 Task: Create a rule in Outlook to display an alert for emails assigned to the 'Red category'.
Action: Mouse moved to (72, 30)
Screenshot: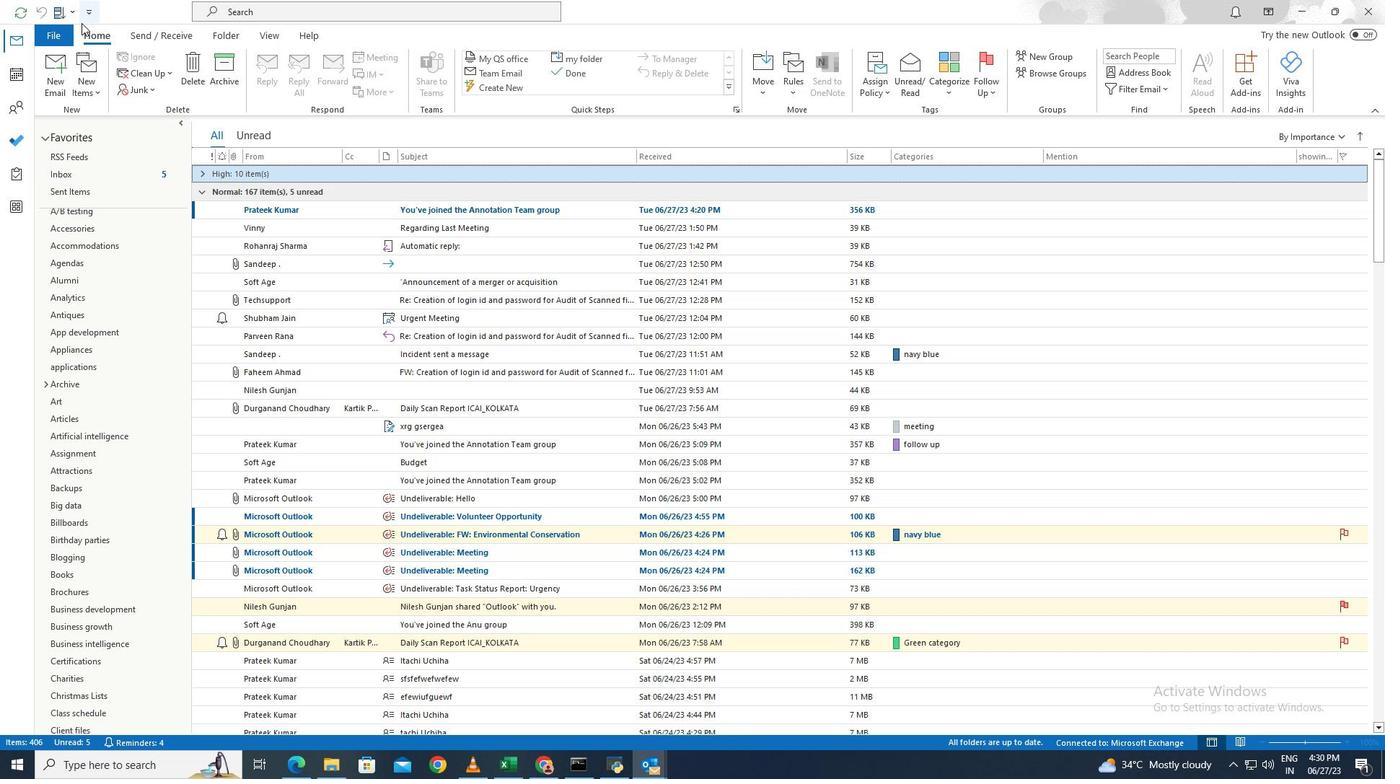 
Action: Mouse pressed left at (72, 30)
Screenshot: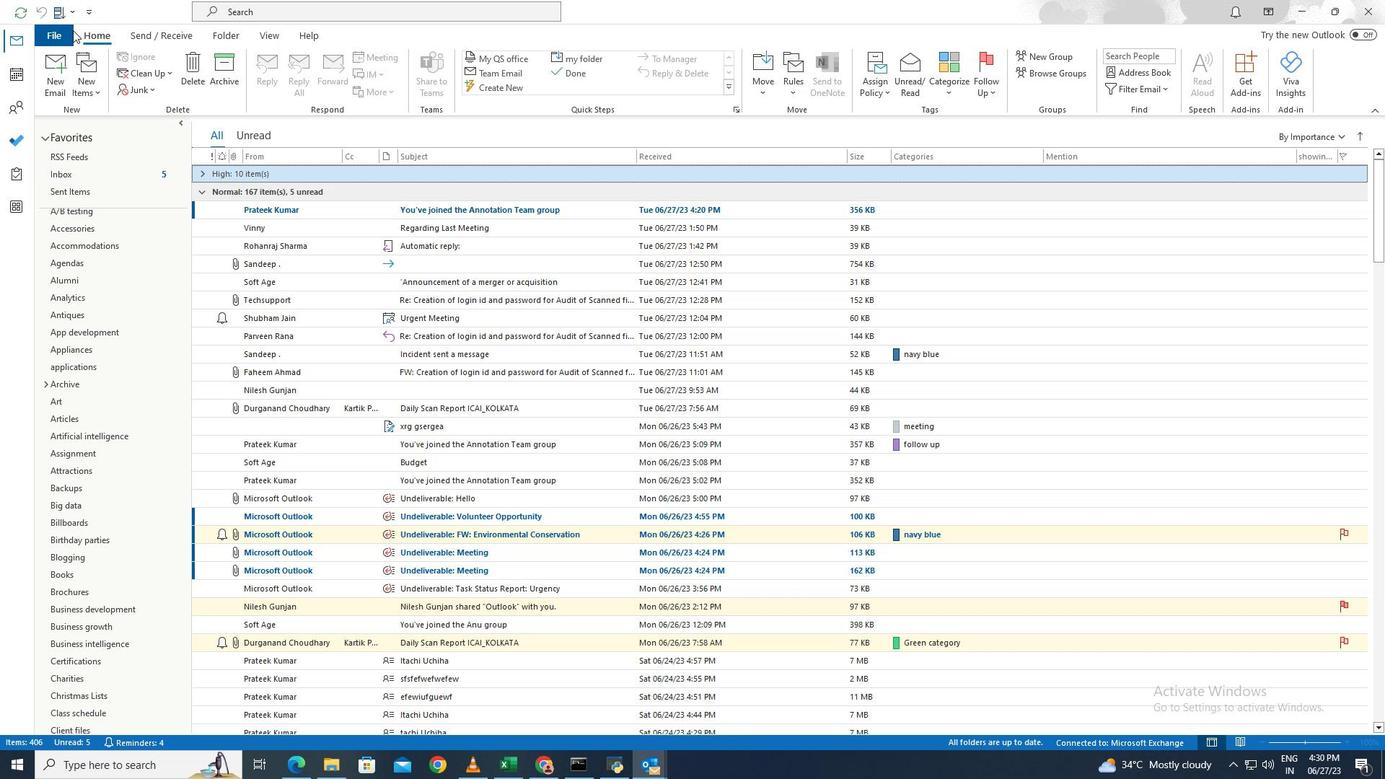 
Action: Mouse moved to (184, 450)
Screenshot: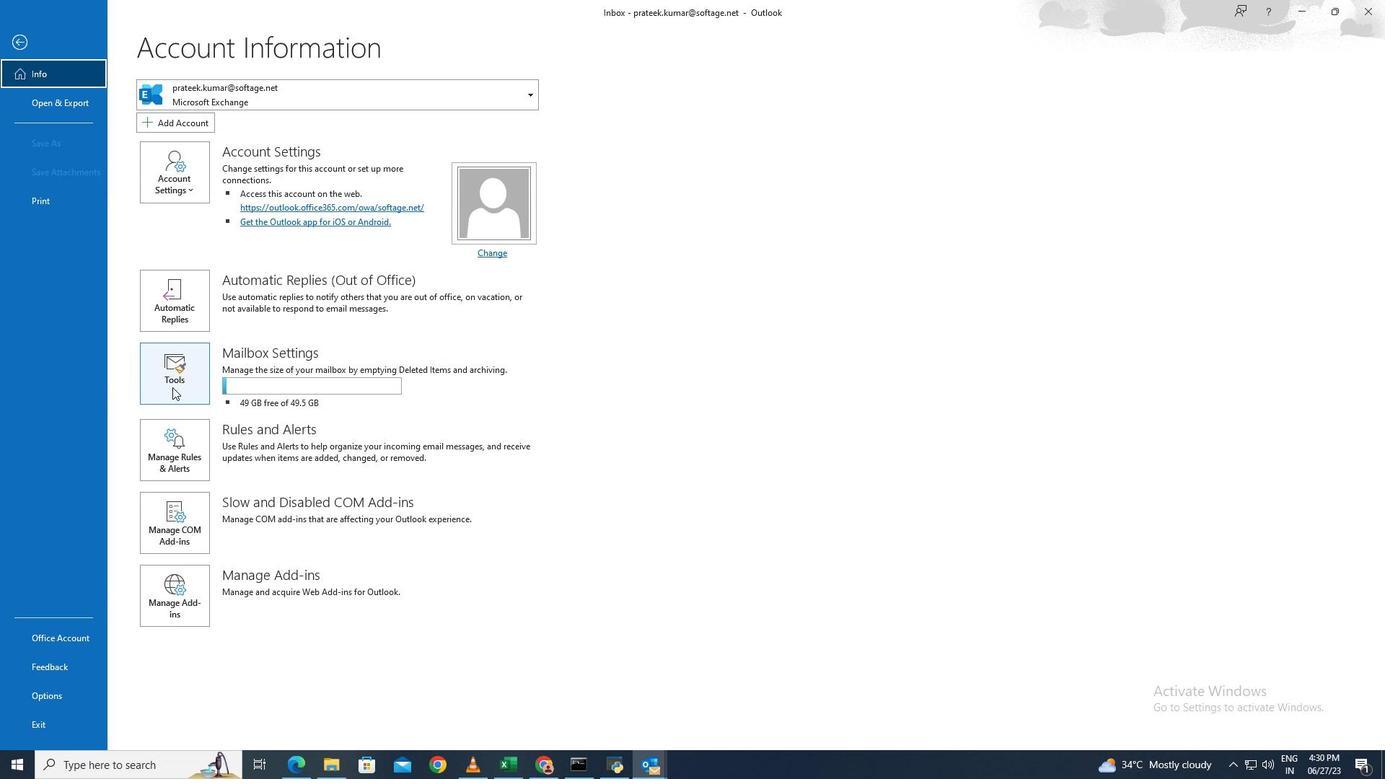 
Action: Mouse pressed left at (184, 450)
Screenshot: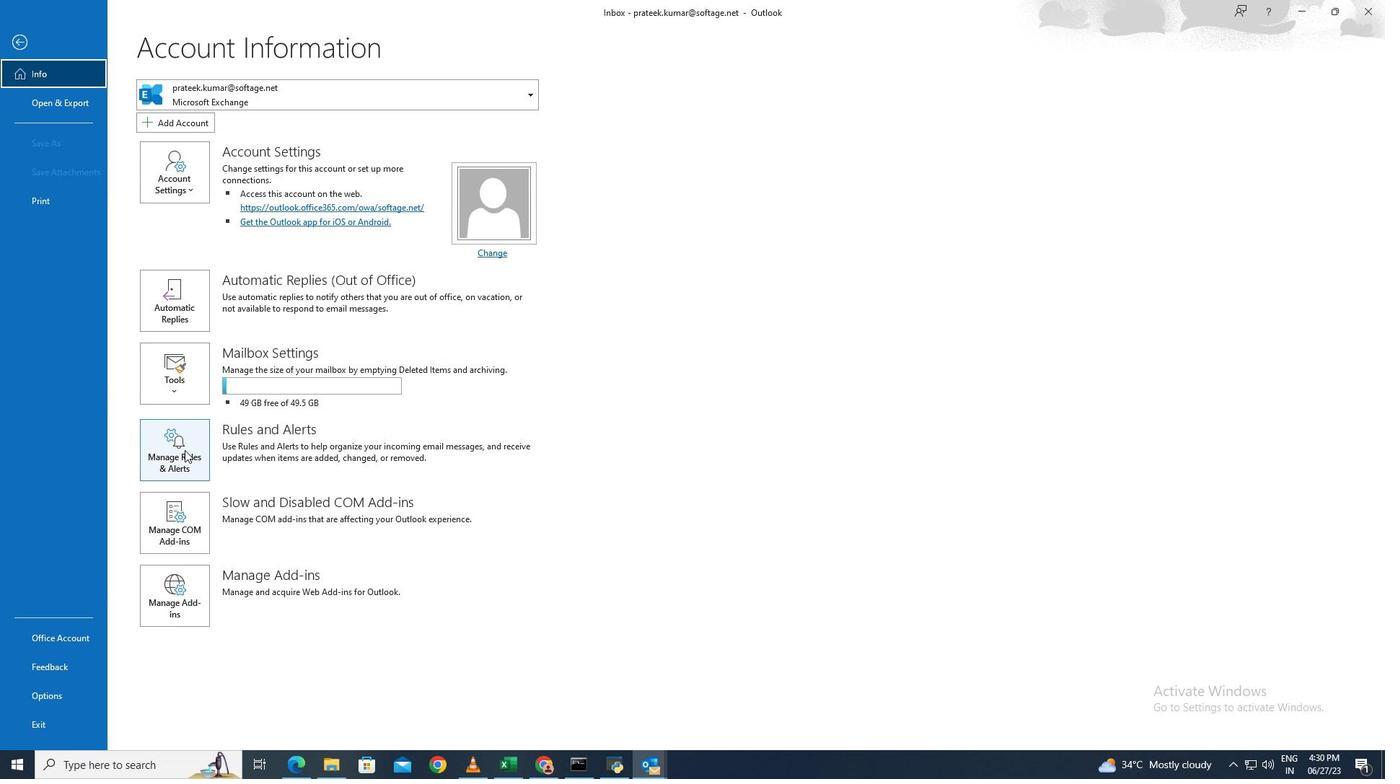 
Action: Mouse moved to (529, 277)
Screenshot: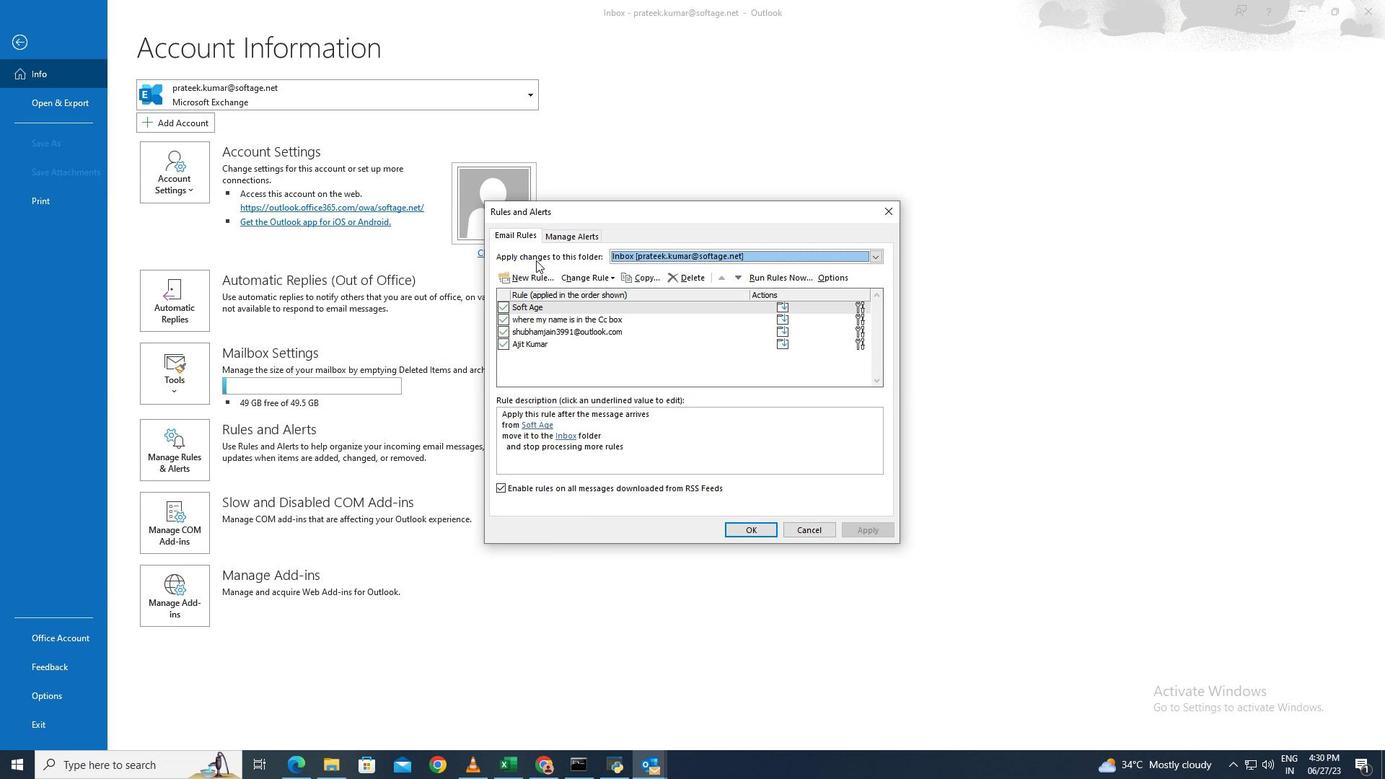 
Action: Mouse pressed left at (529, 277)
Screenshot: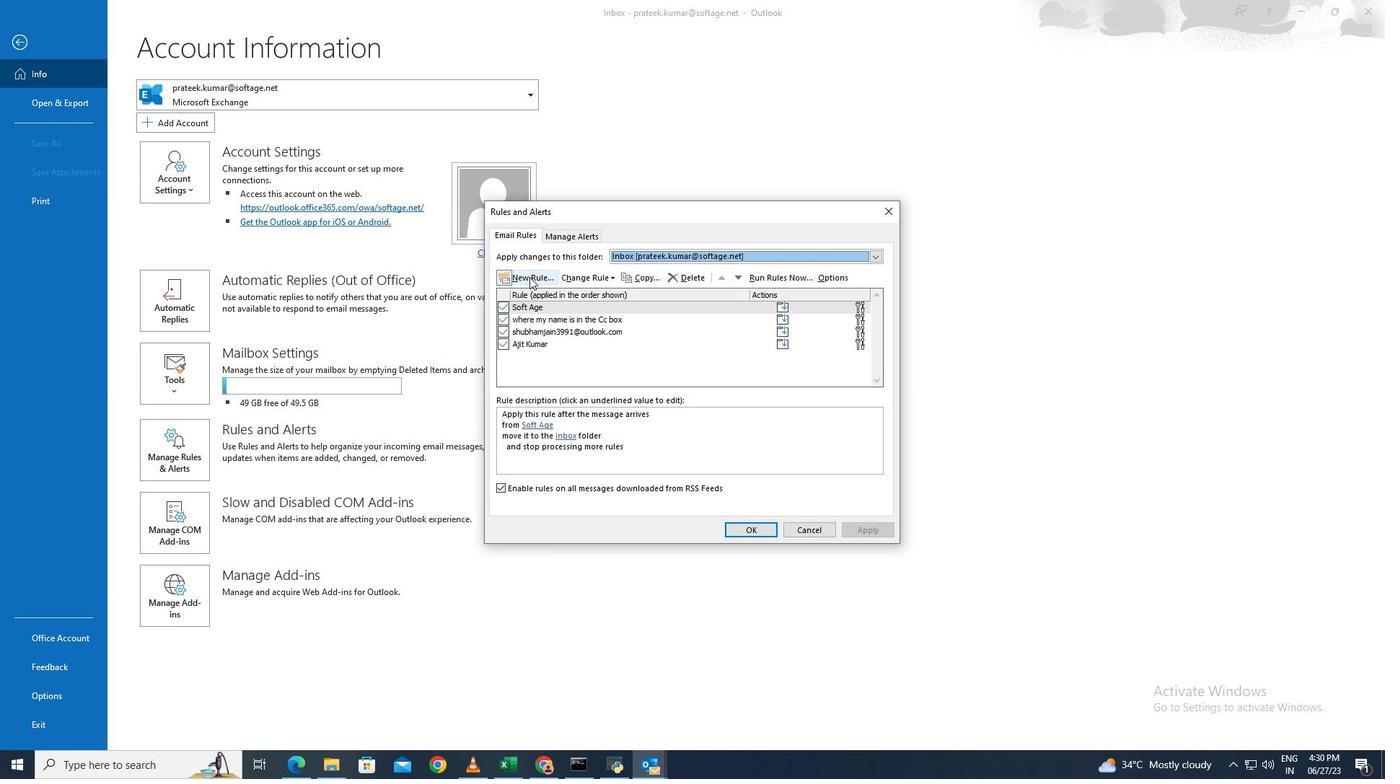 
Action: Mouse moved to (606, 311)
Screenshot: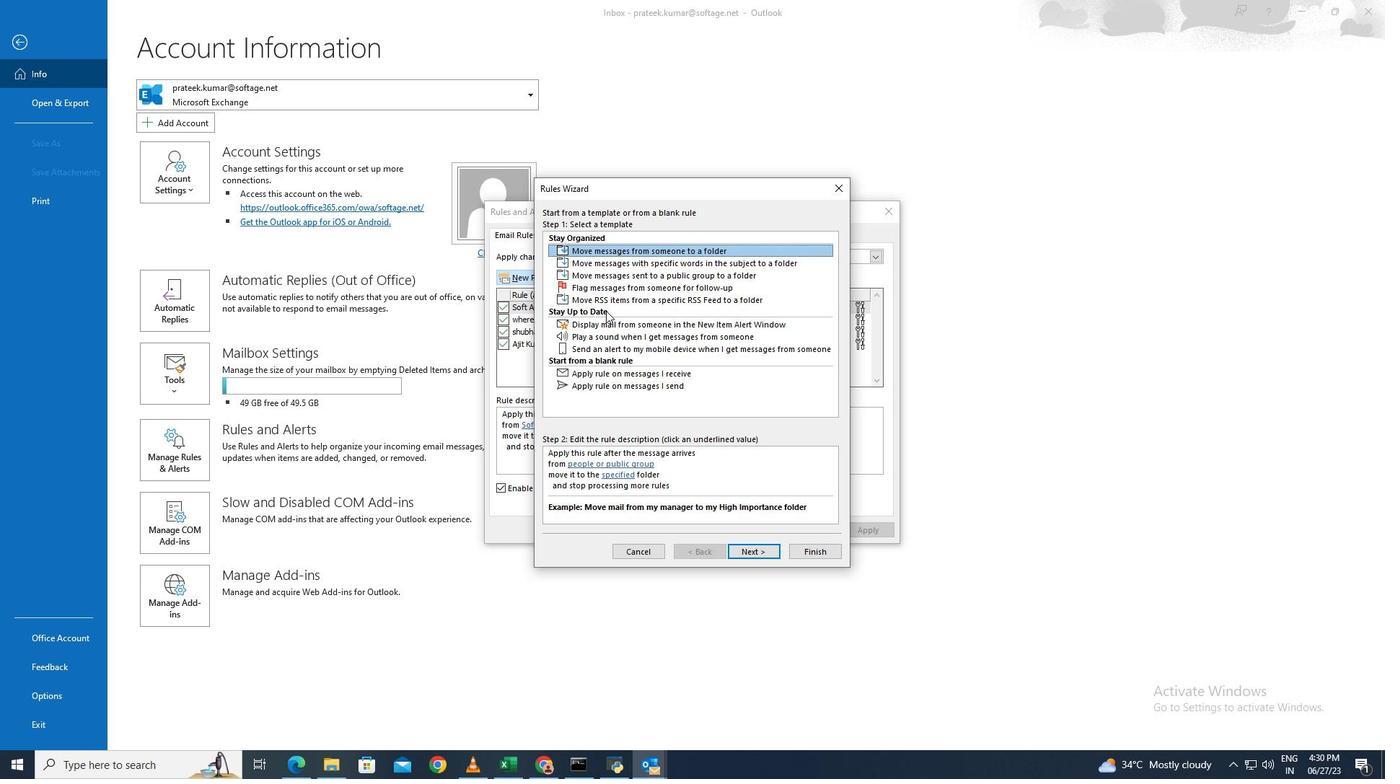 
Action: Mouse pressed left at (606, 311)
Screenshot: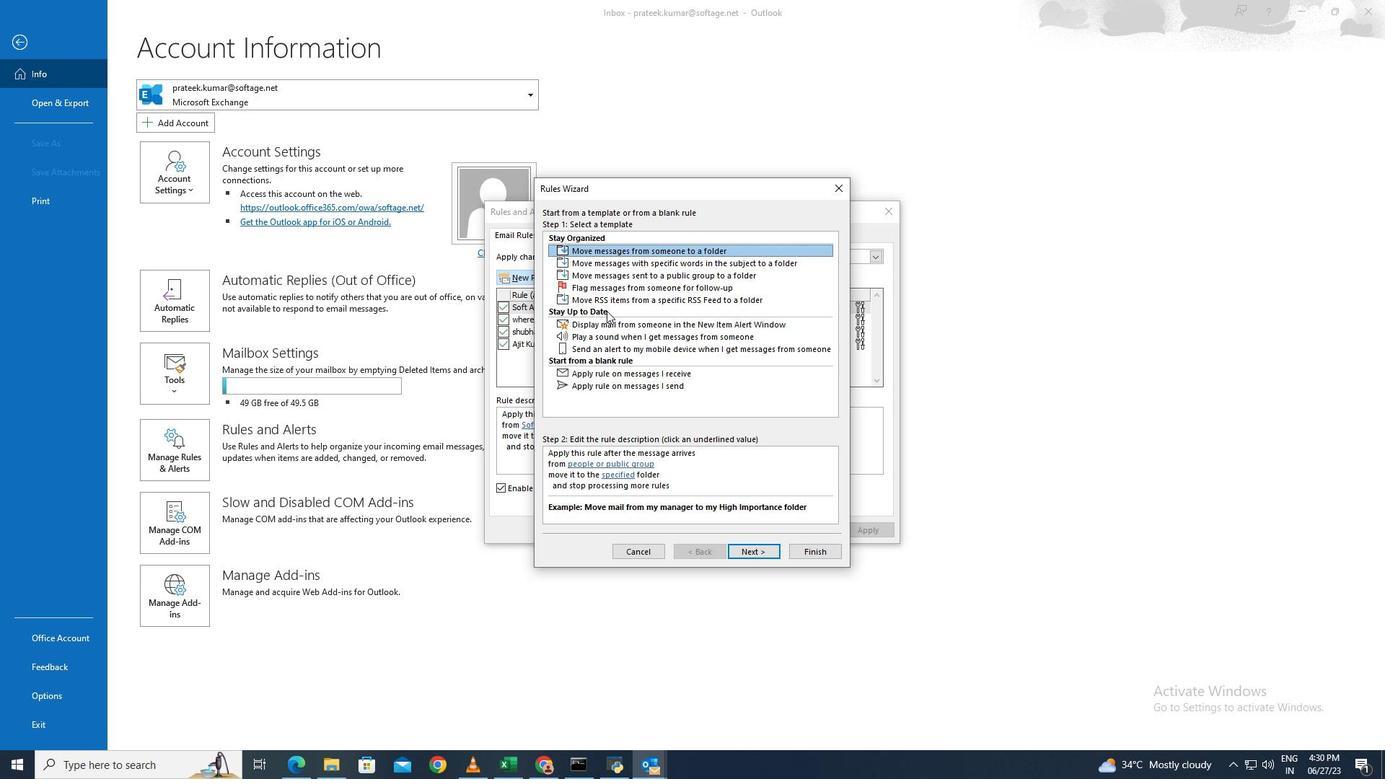 
Action: Mouse moved to (744, 552)
Screenshot: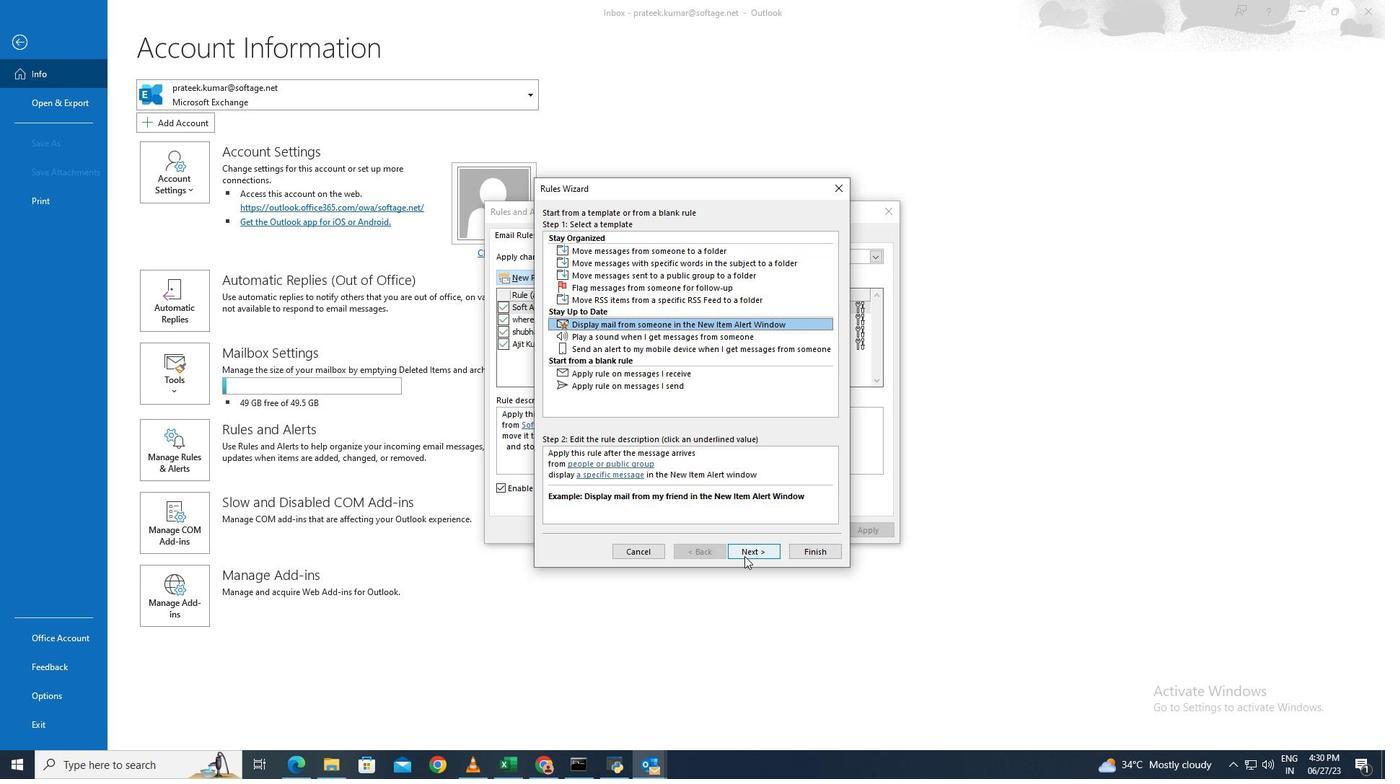 
Action: Mouse pressed left at (744, 552)
Screenshot: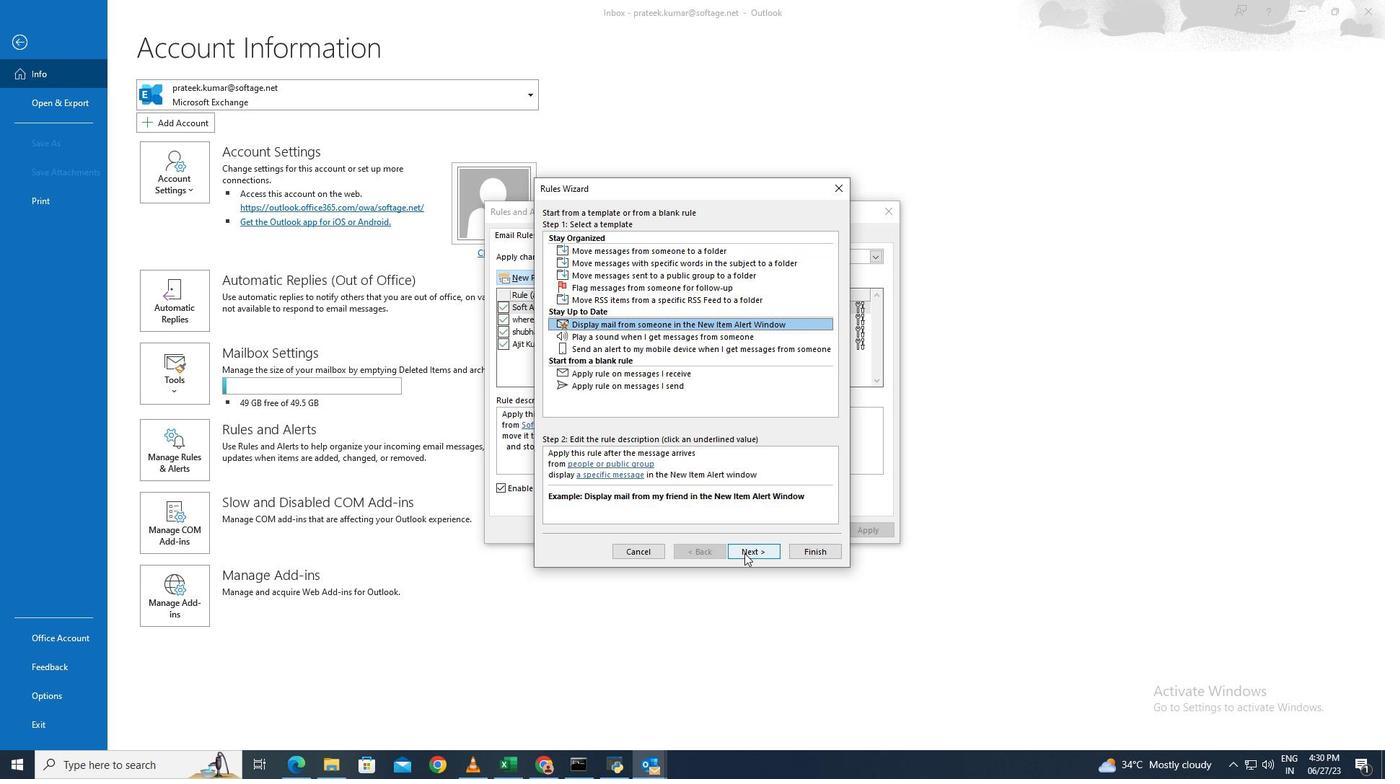 
Action: Mouse moved to (601, 238)
Screenshot: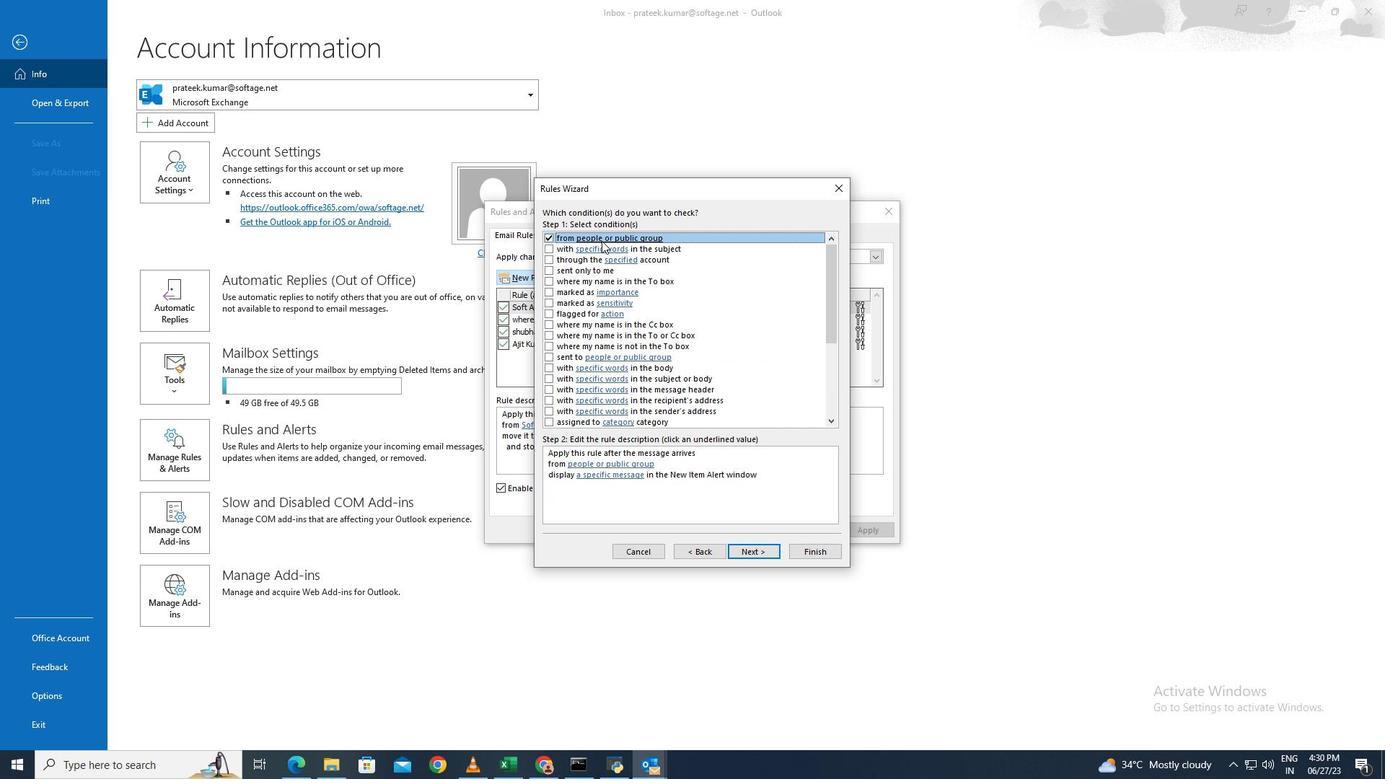 
Action: Mouse pressed left at (601, 238)
Screenshot: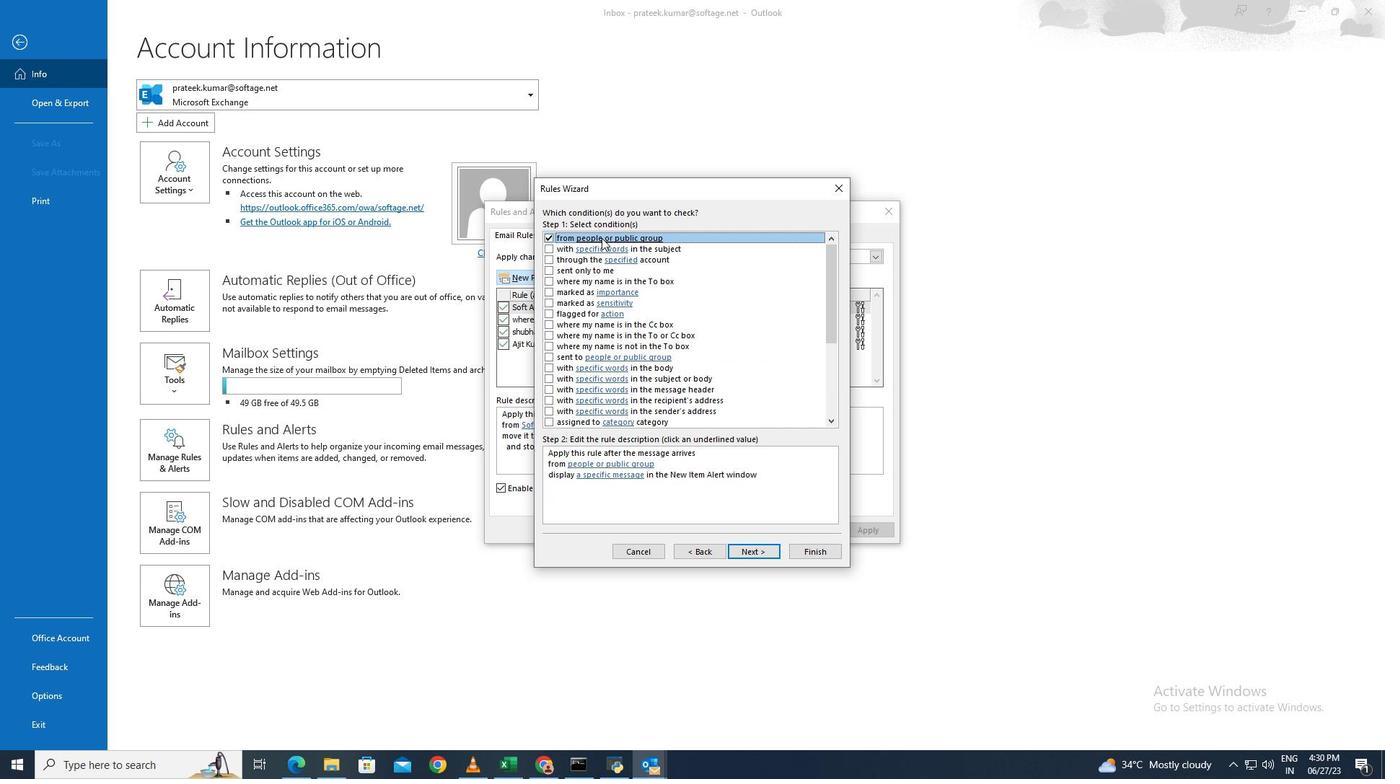 
Action: Mouse moved to (550, 233)
Screenshot: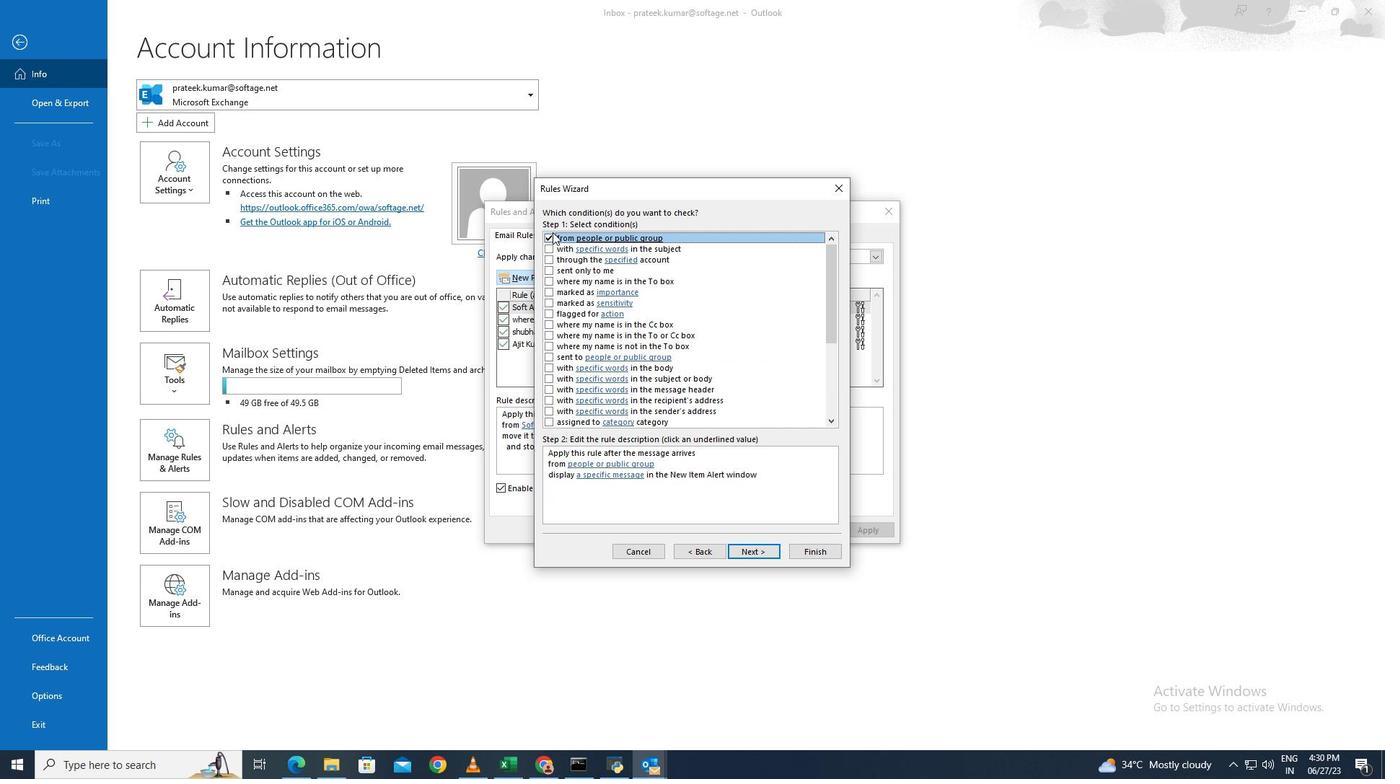 
Action: Mouse pressed left at (550, 233)
Screenshot: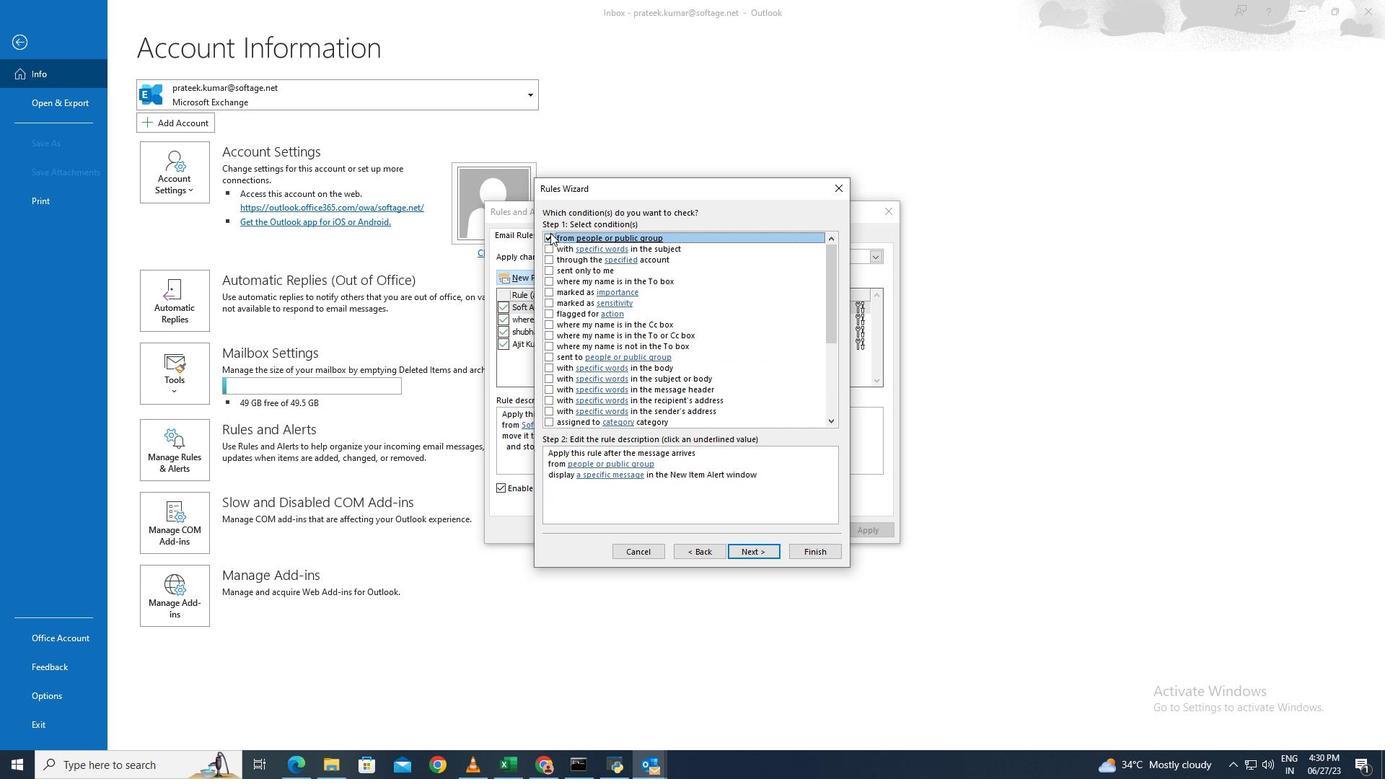 
Action: Mouse moved to (554, 424)
Screenshot: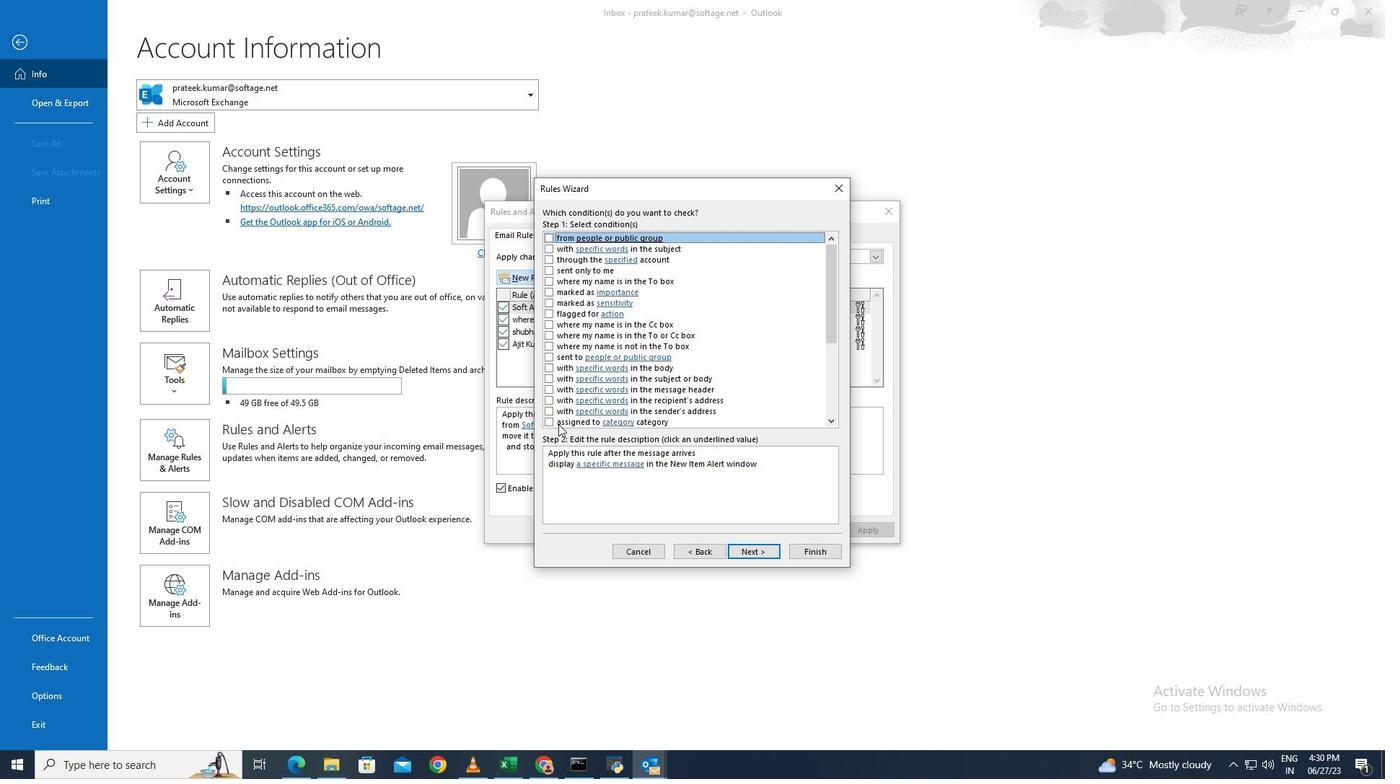 
Action: Mouse pressed left at (554, 424)
Screenshot: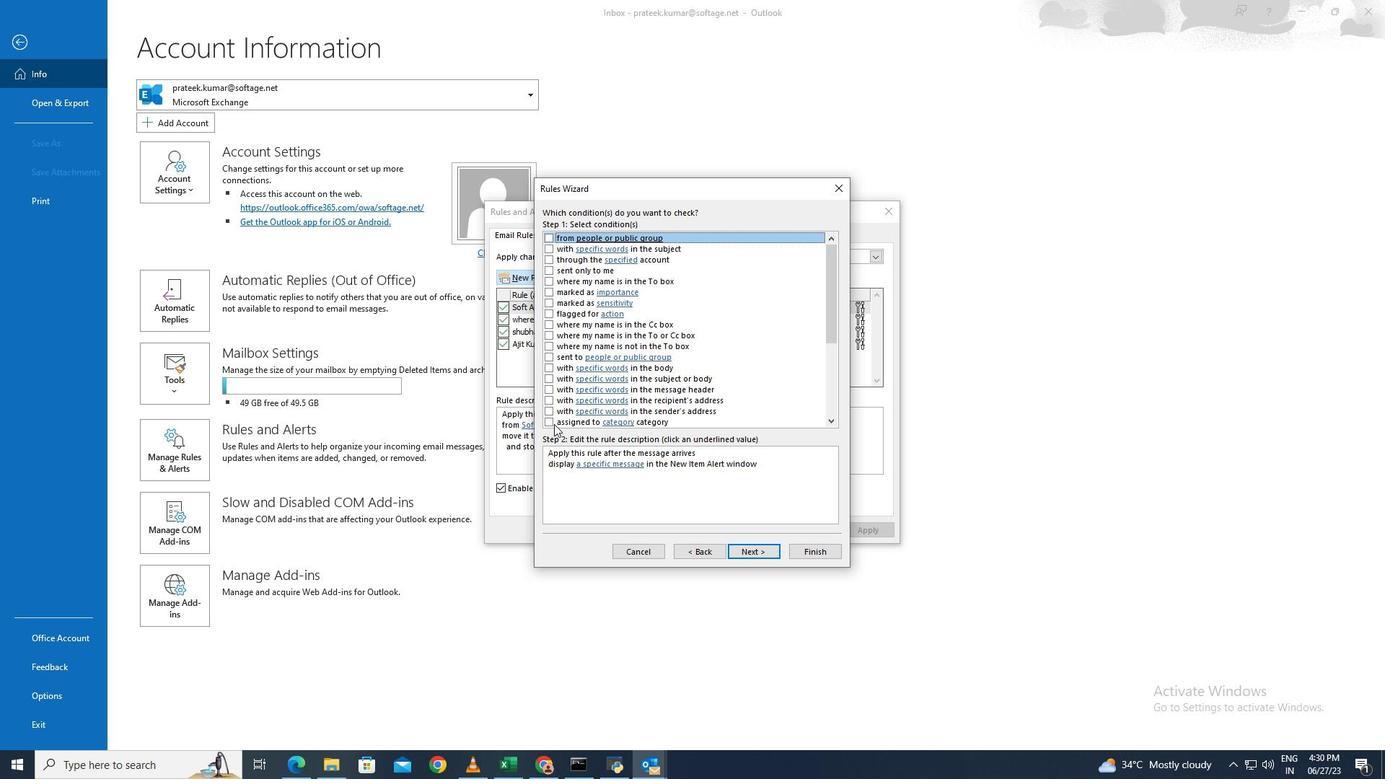 
Action: Mouse moved to (548, 424)
Screenshot: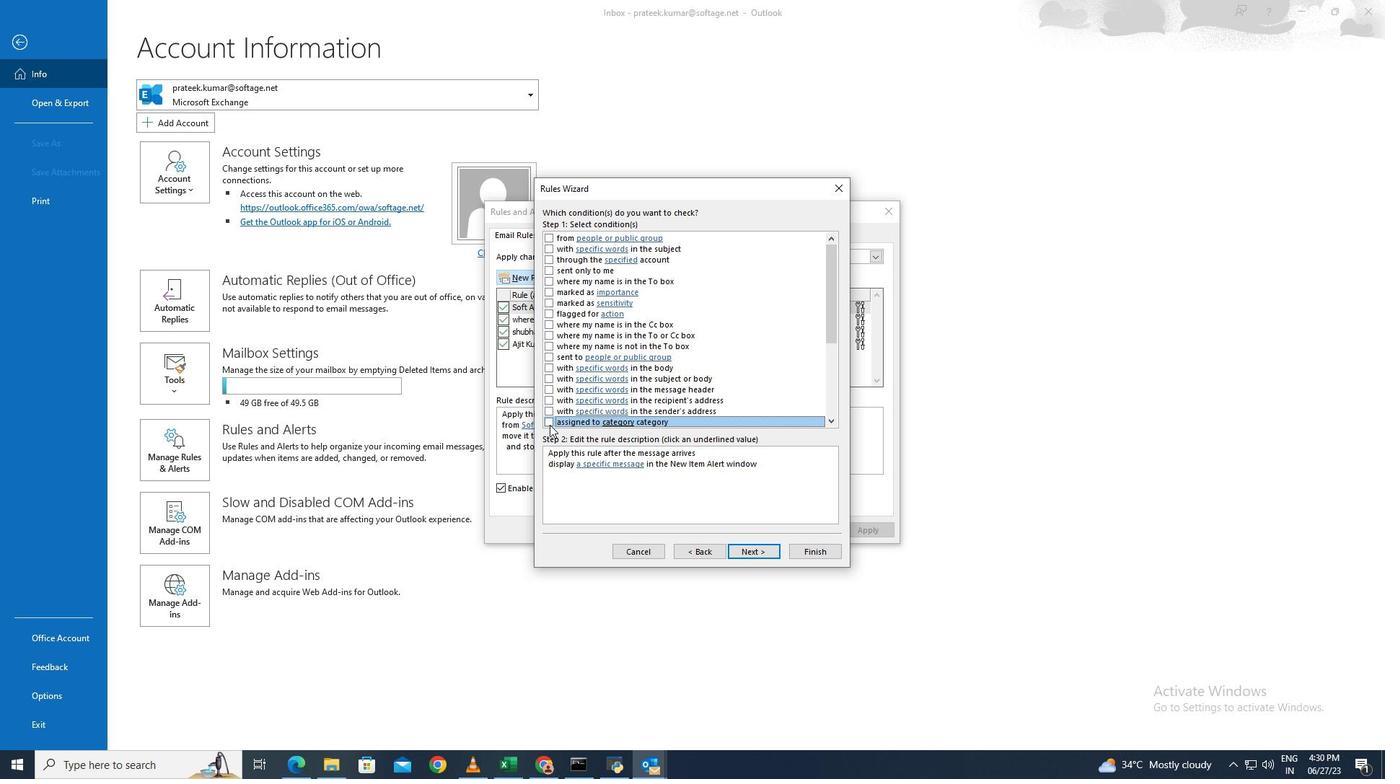
Action: Mouse pressed left at (548, 424)
Screenshot: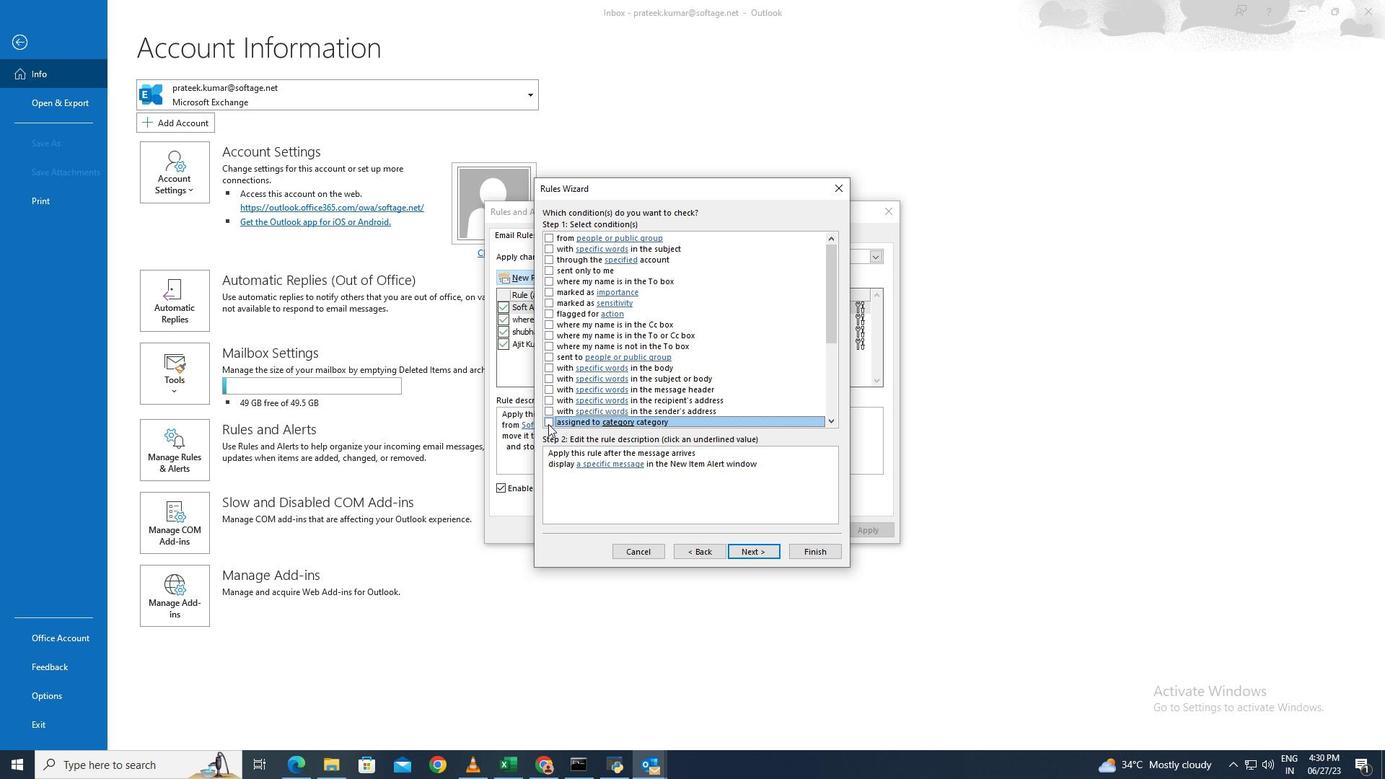 
Action: Mouse moved to (612, 461)
Screenshot: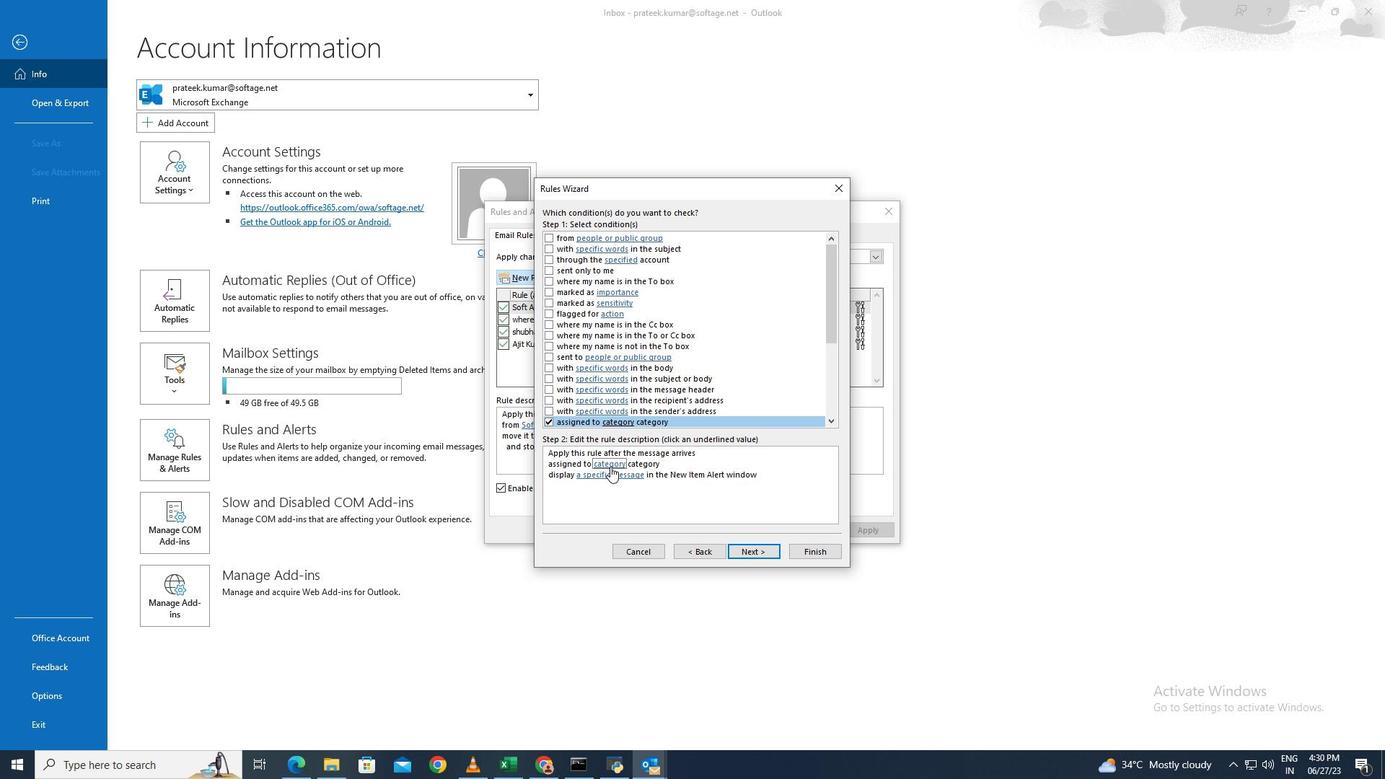 
Action: Mouse pressed left at (612, 461)
Screenshot: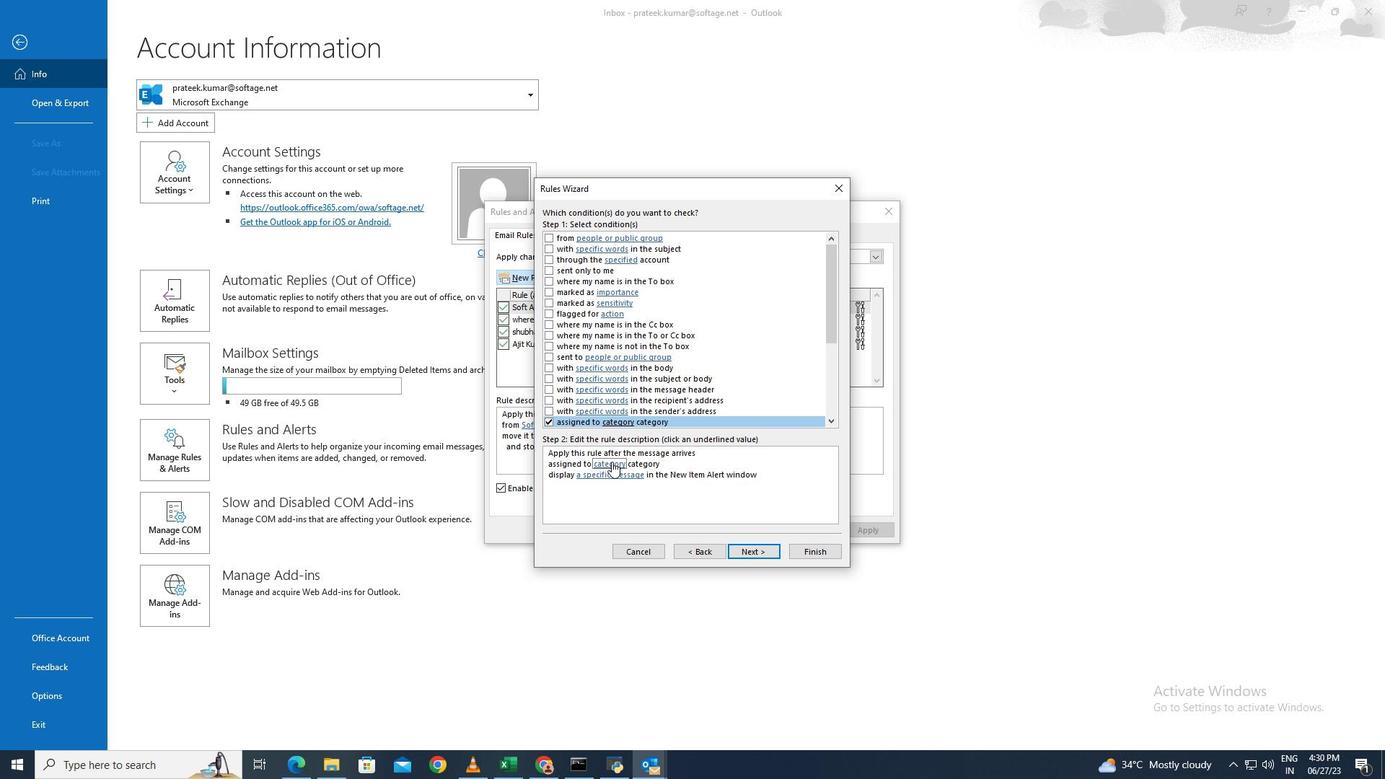 
Action: Mouse moved to (531, 409)
Screenshot: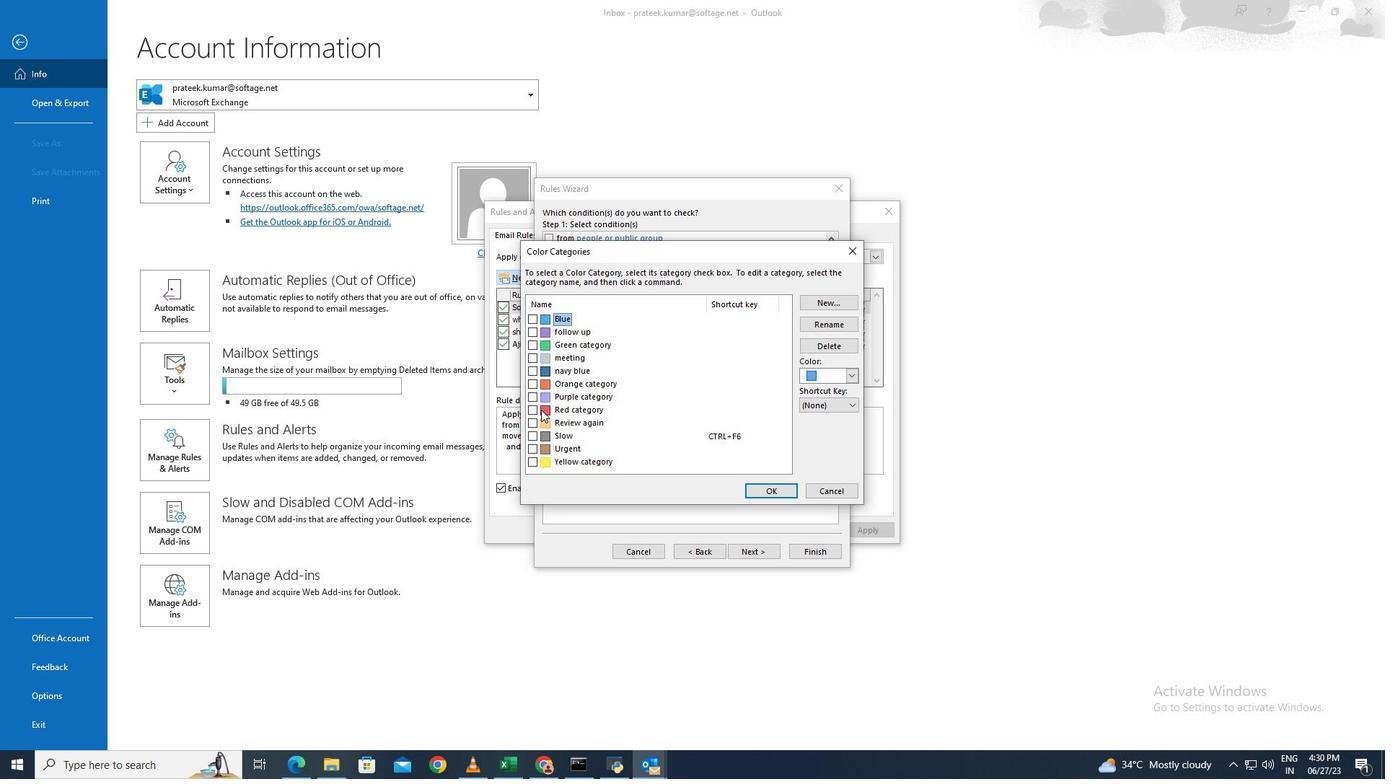 
Action: Mouse pressed left at (531, 409)
Screenshot: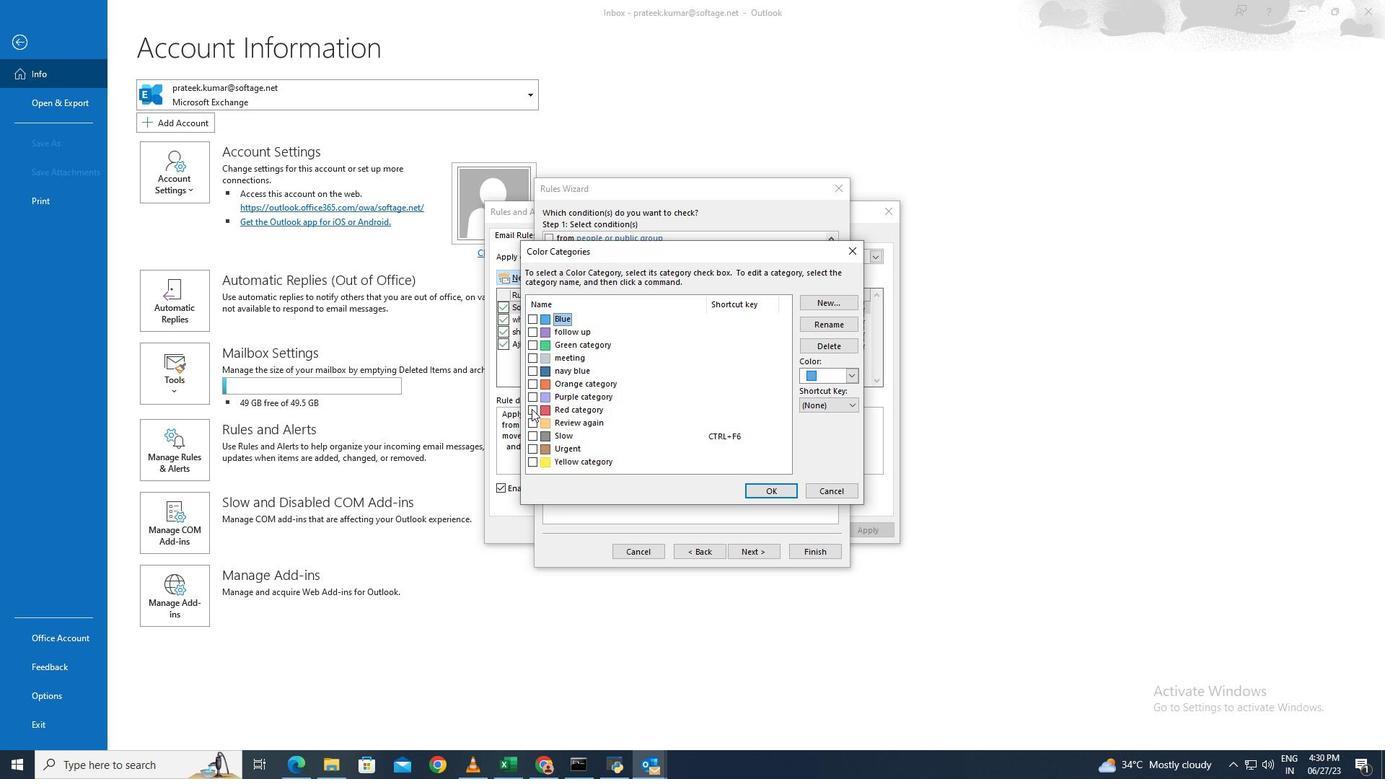 
Action: Mouse moved to (762, 495)
Screenshot: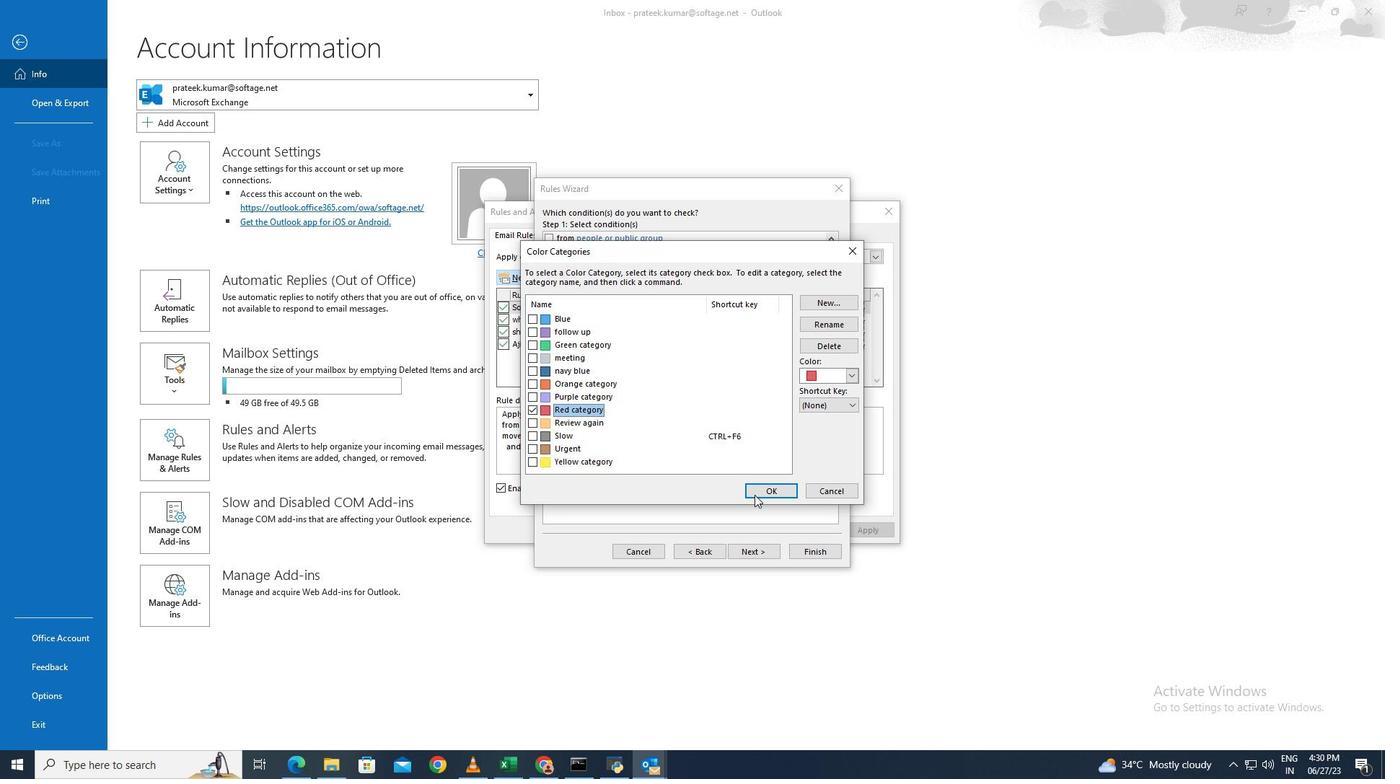 
Action: Mouse pressed left at (762, 495)
Screenshot: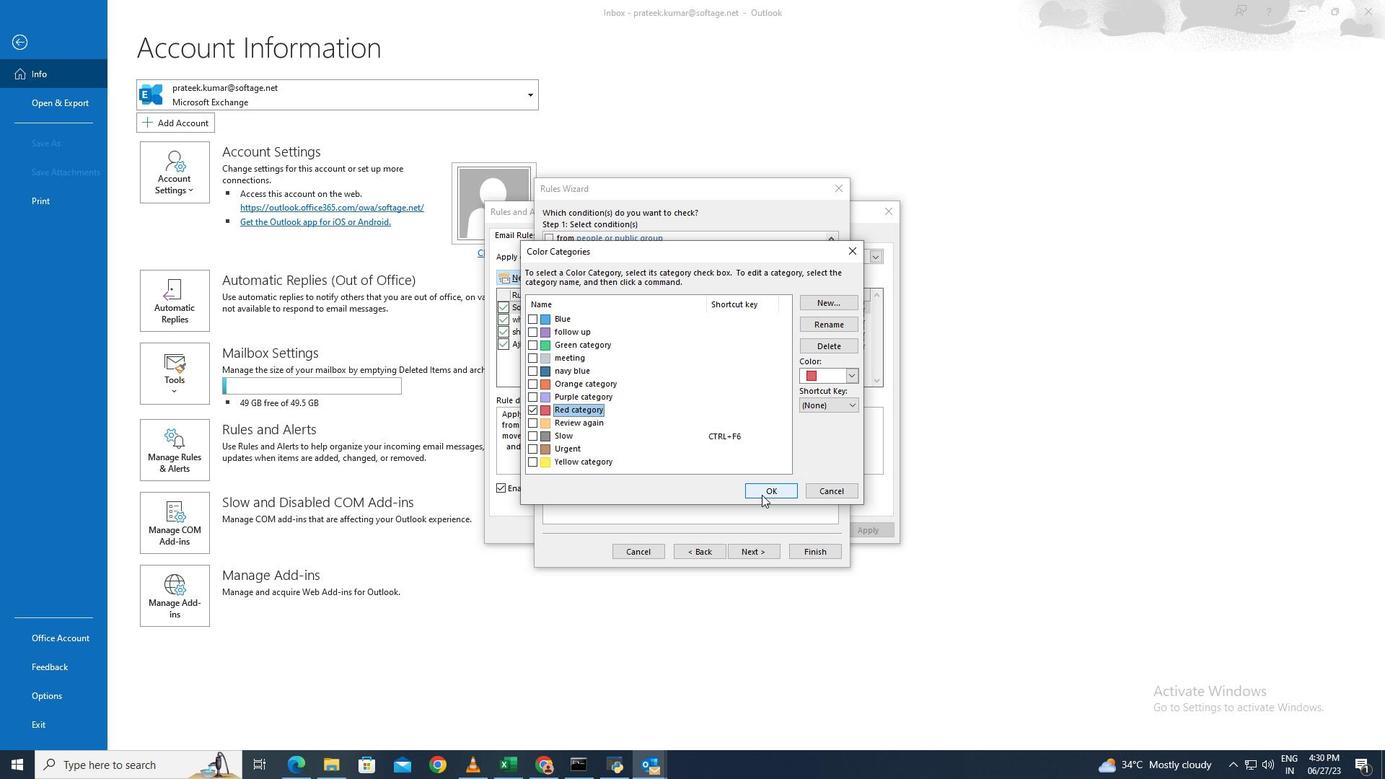 
Action: Mouse moved to (754, 548)
Screenshot: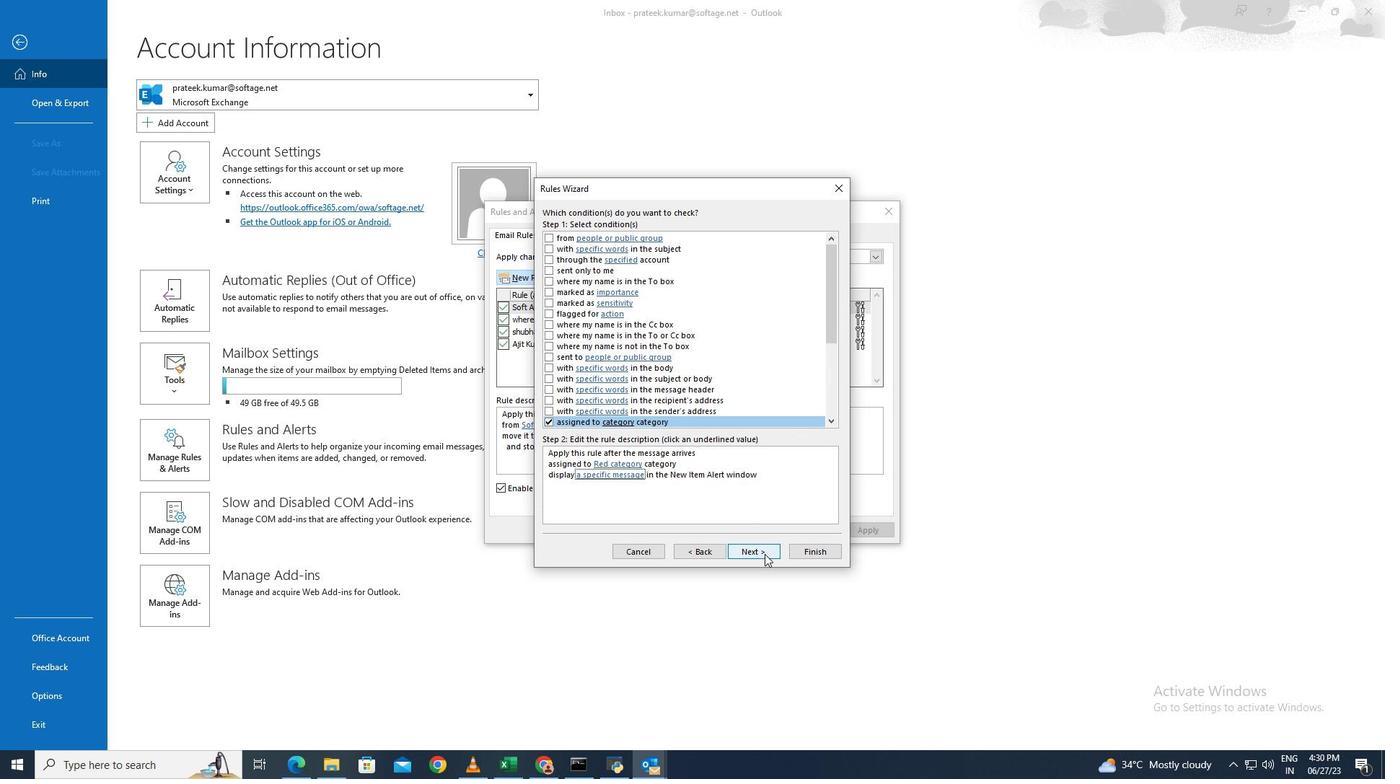 
Action: Mouse pressed left at (754, 548)
Screenshot: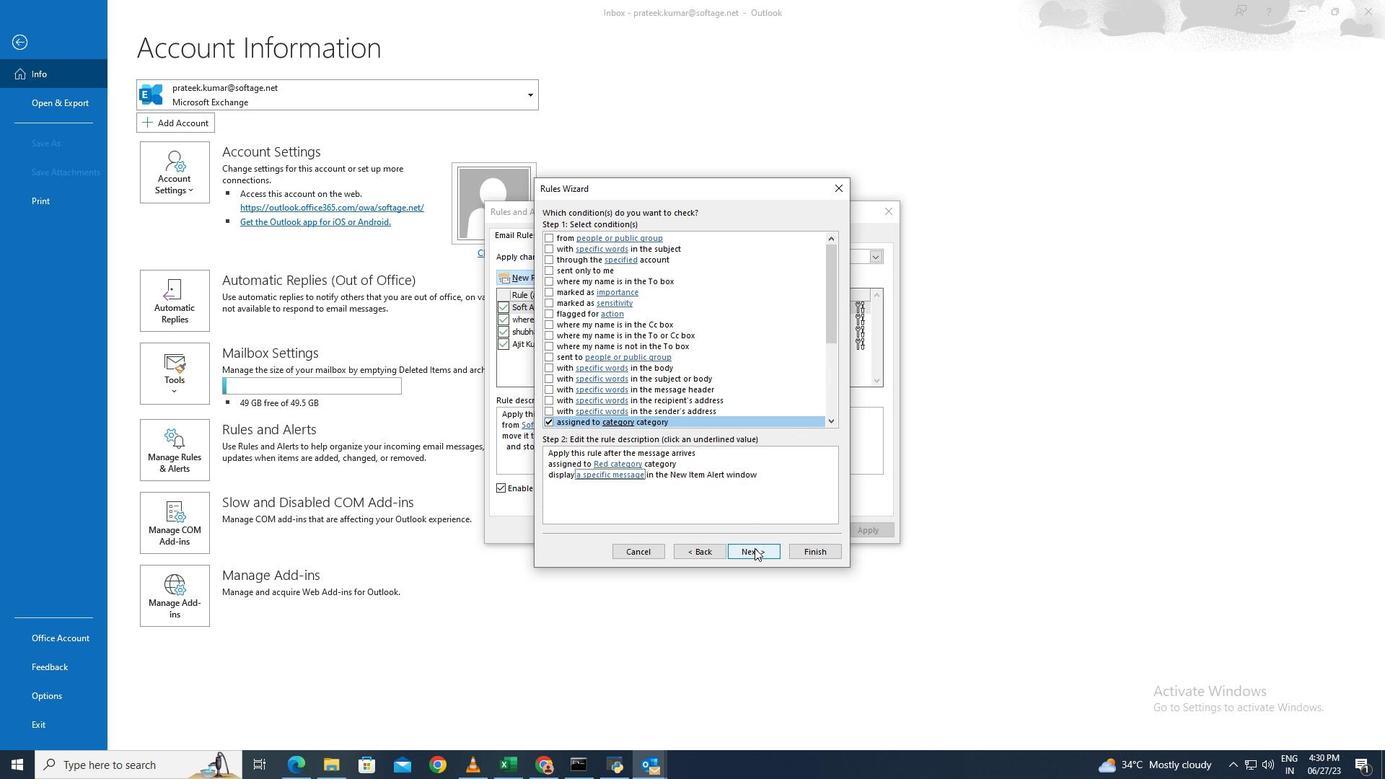 
Action: Mouse moved to (549, 238)
Screenshot: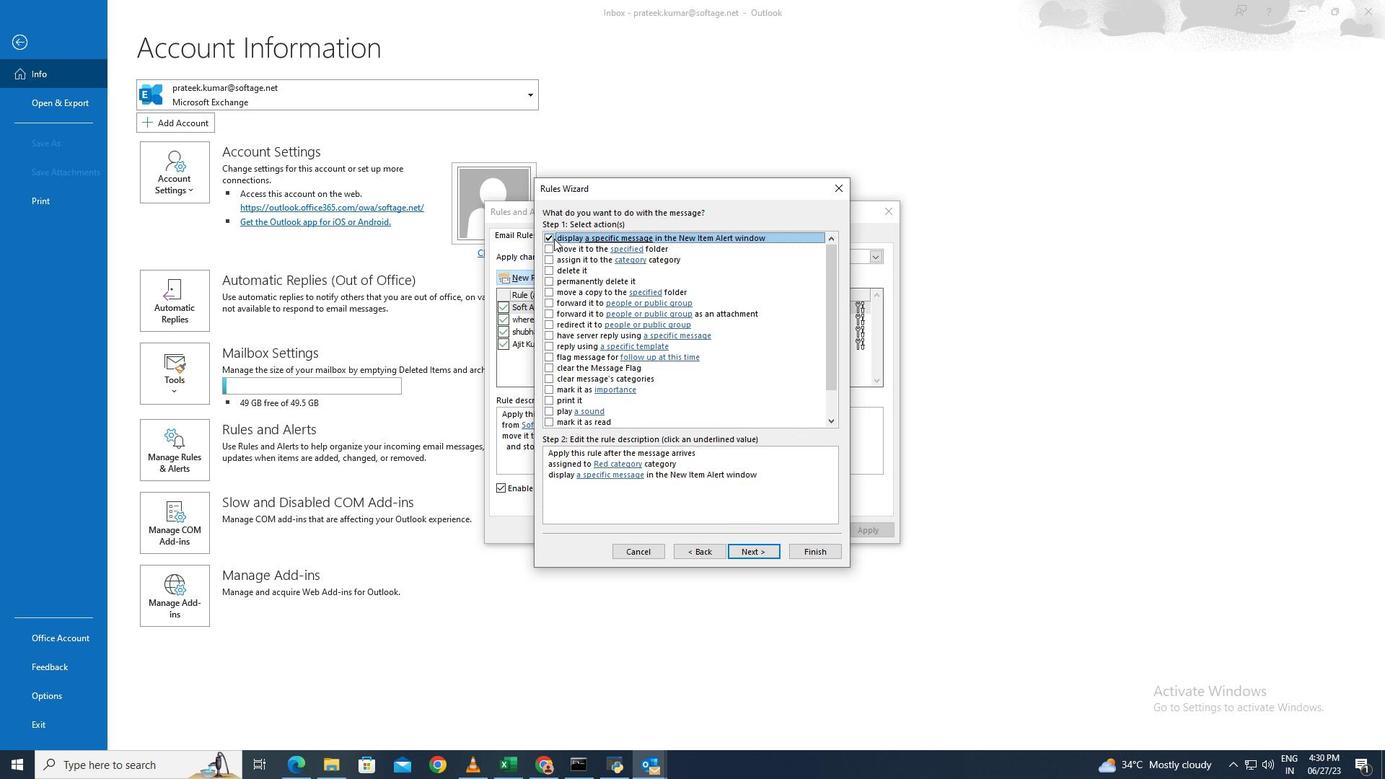 
Action: Mouse pressed left at (549, 238)
Screenshot: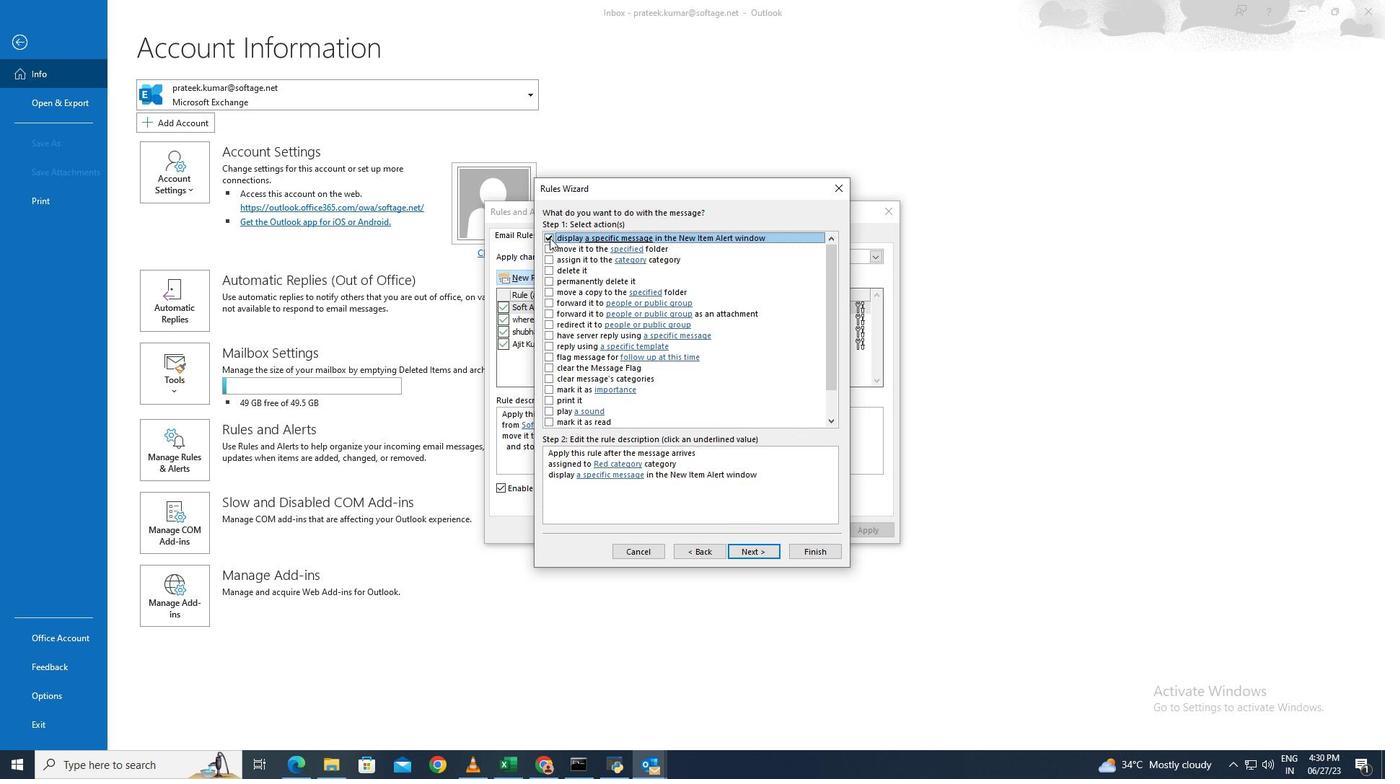 
Action: Mouse moved to (749, 549)
Screenshot: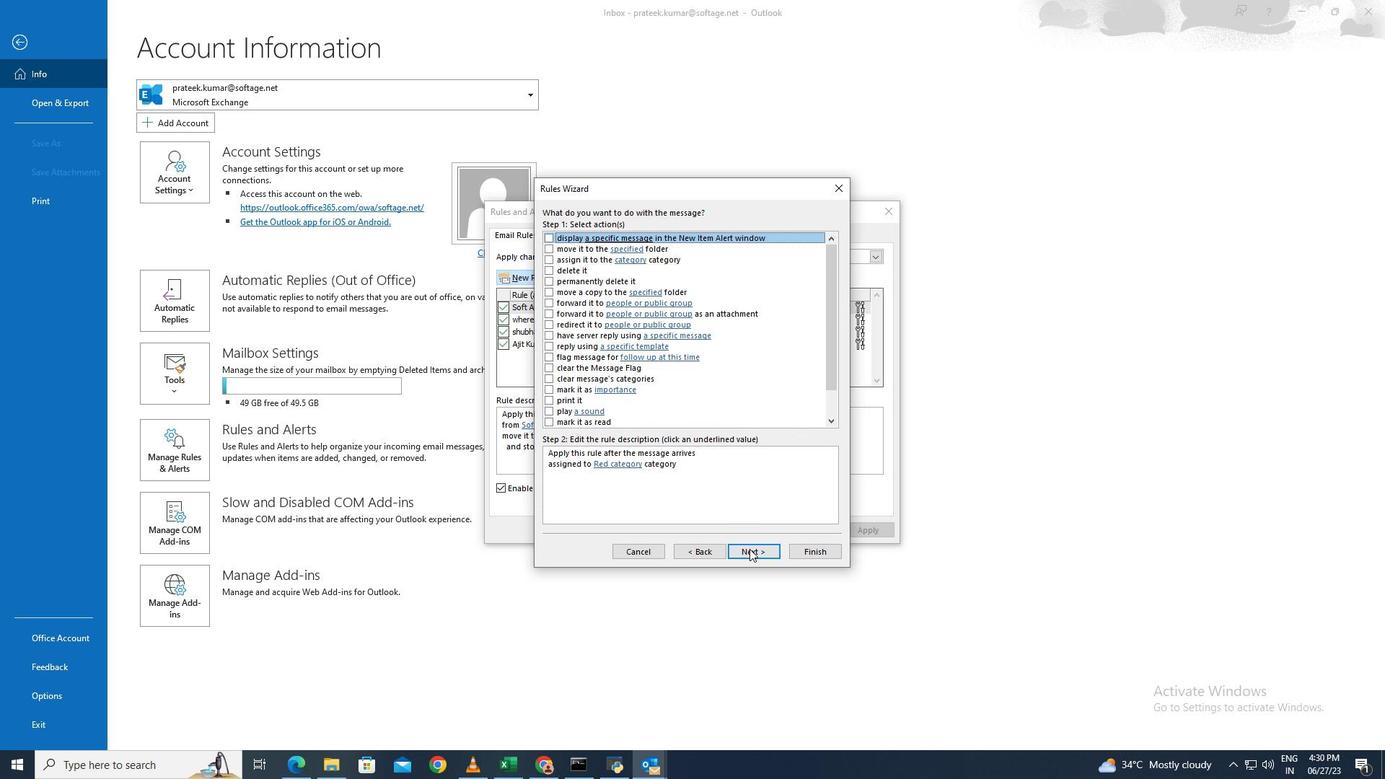 
Action: Mouse pressed left at (749, 549)
Screenshot: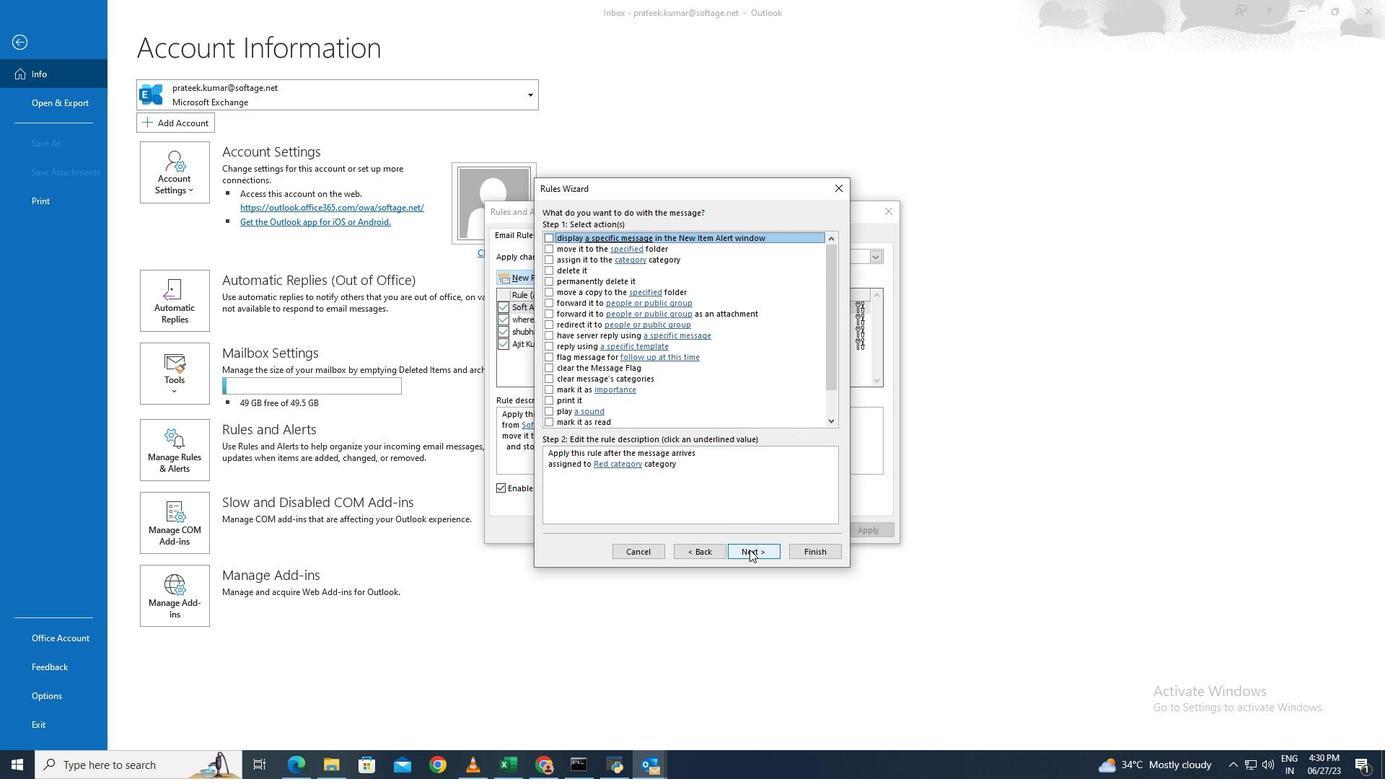 
Action: Mouse moved to (667, 420)
Screenshot: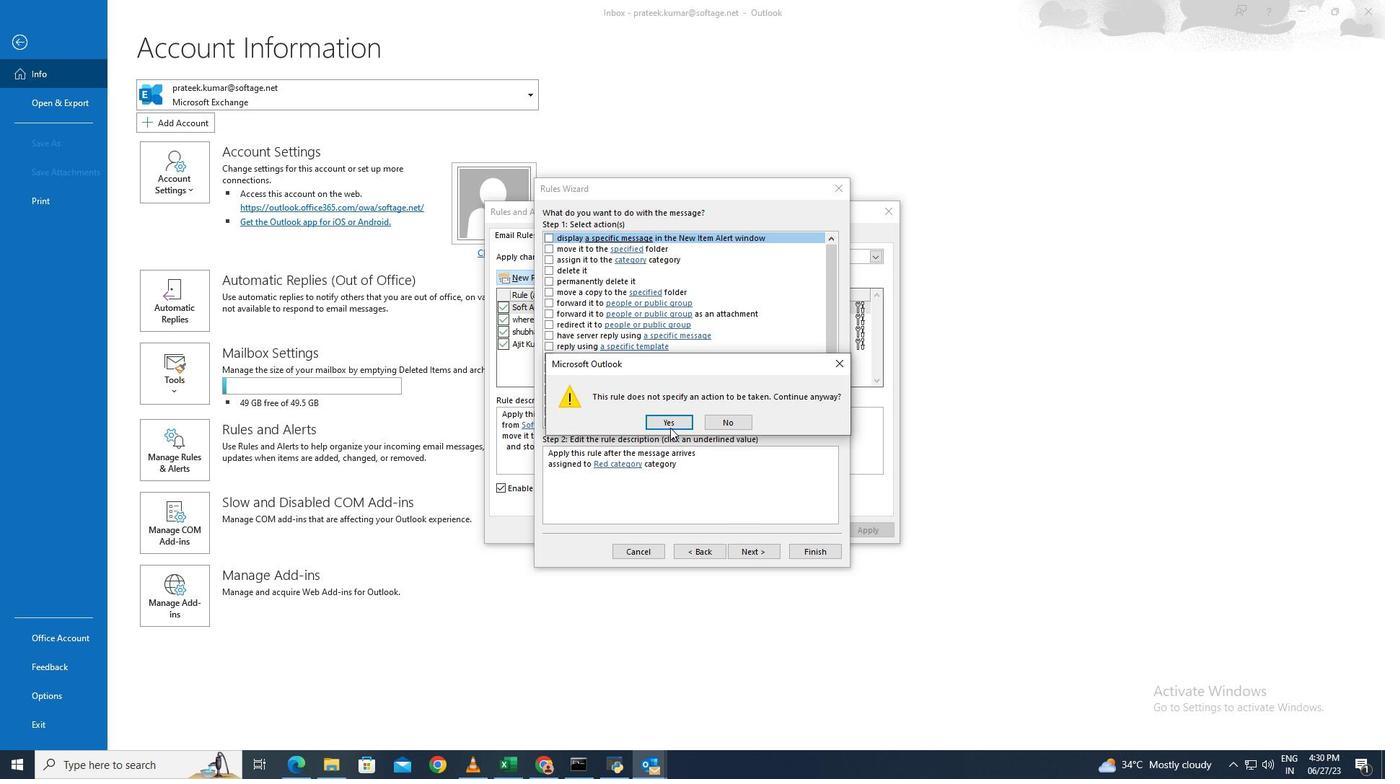 
Action: Mouse pressed left at (667, 420)
Screenshot: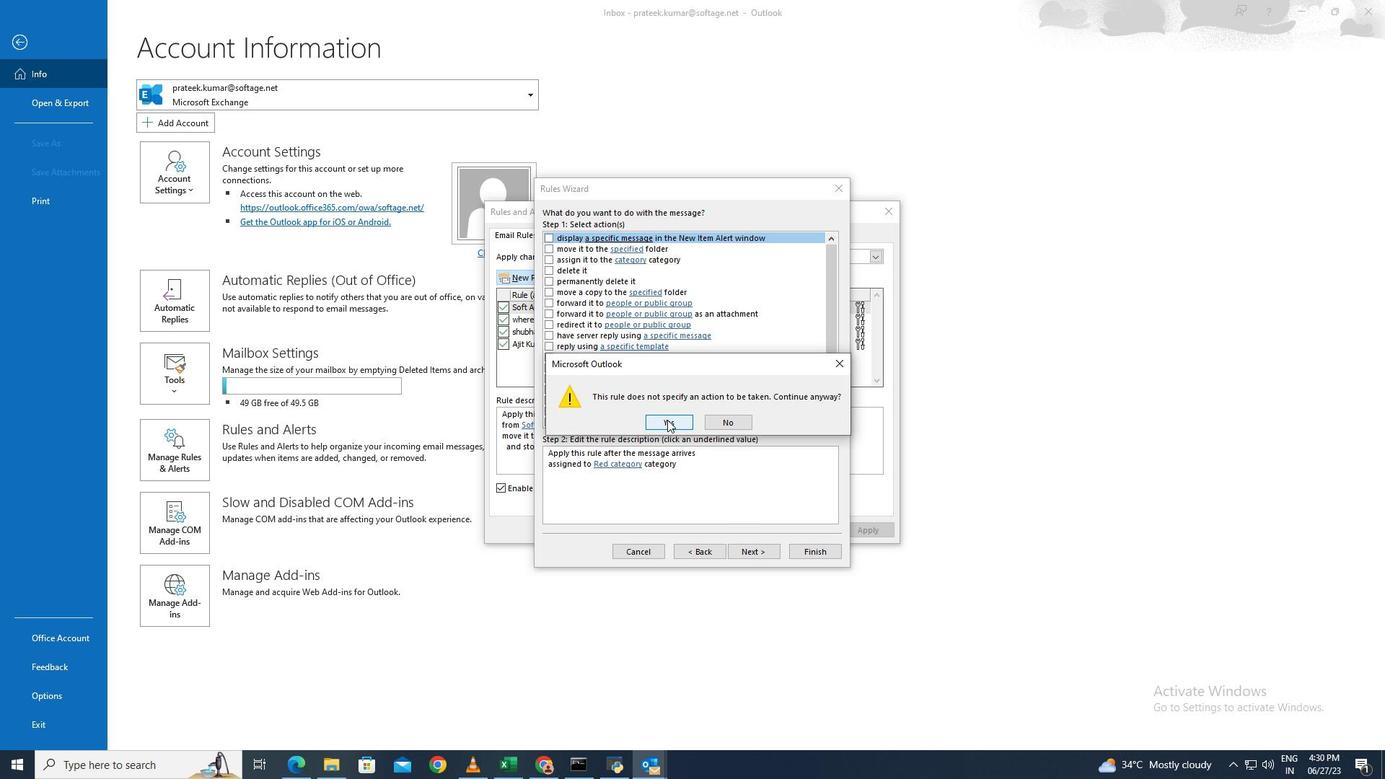 
Action: Mouse moved to (750, 545)
Screenshot: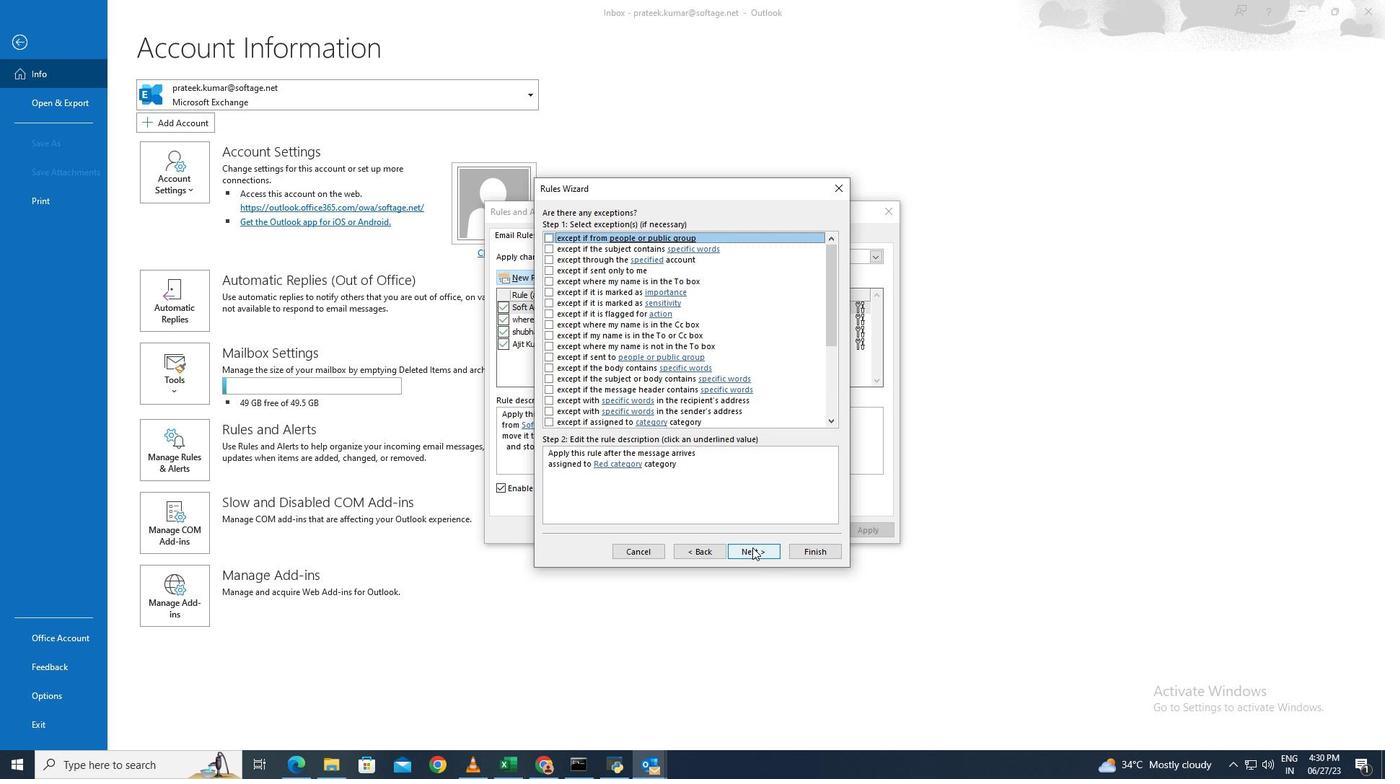 
Action: Mouse pressed left at (750, 545)
Screenshot: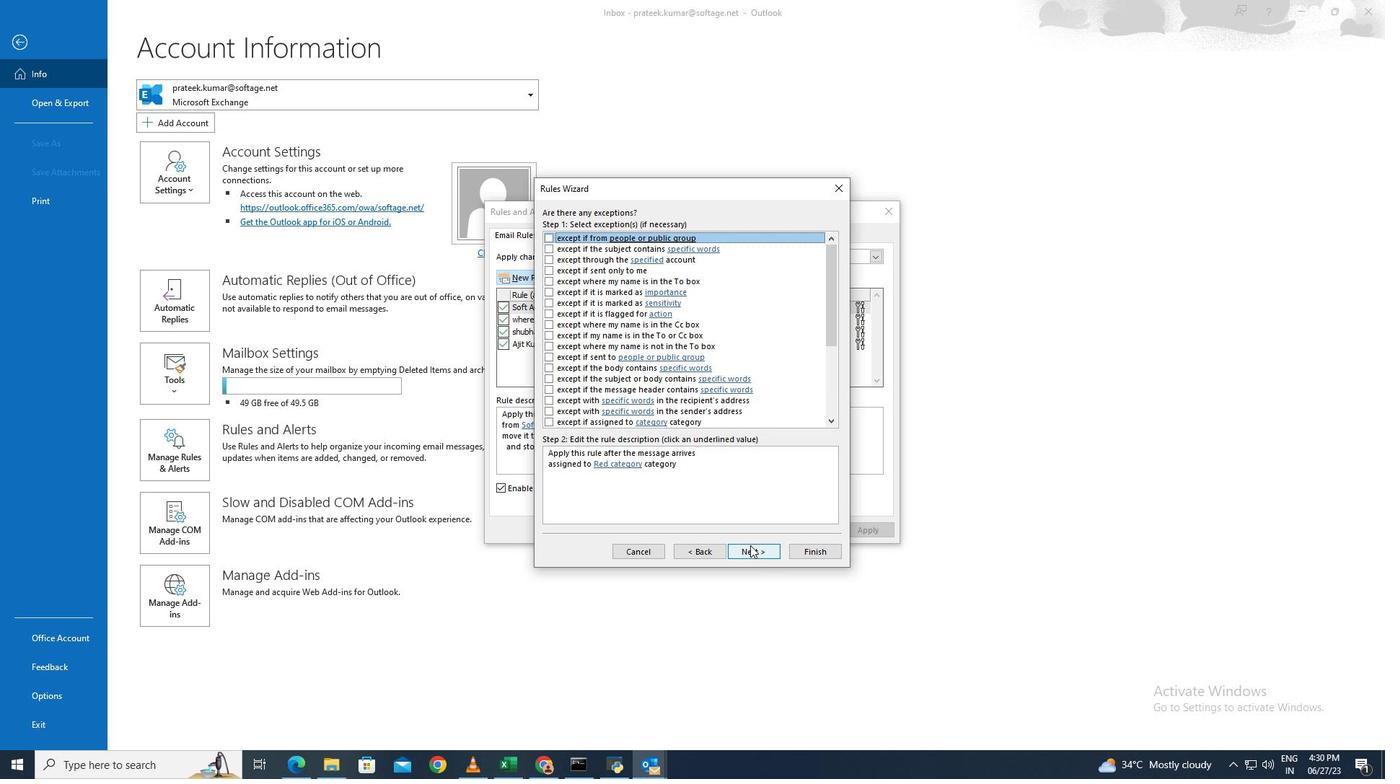 
Action: Mouse moved to (791, 551)
Screenshot: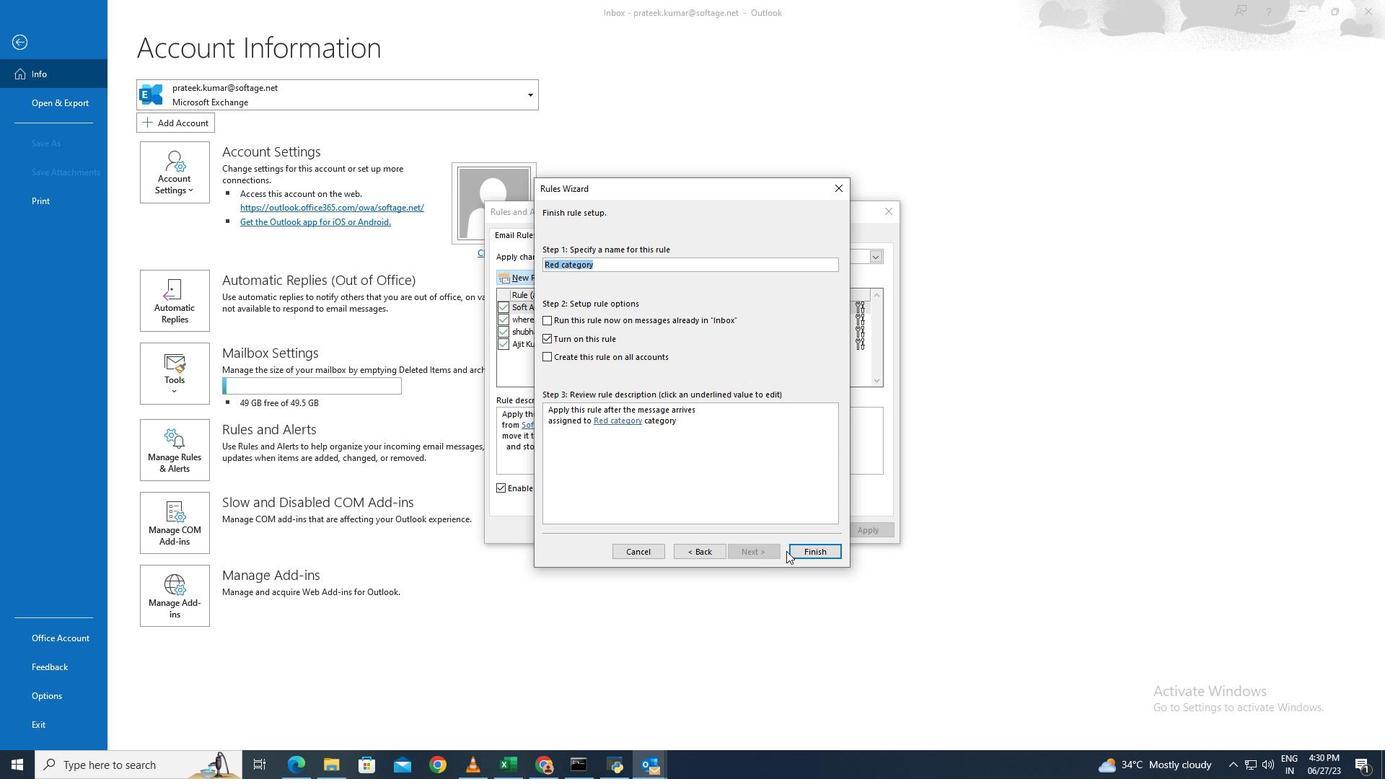 
Action: Mouse pressed left at (791, 551)
Screenshot: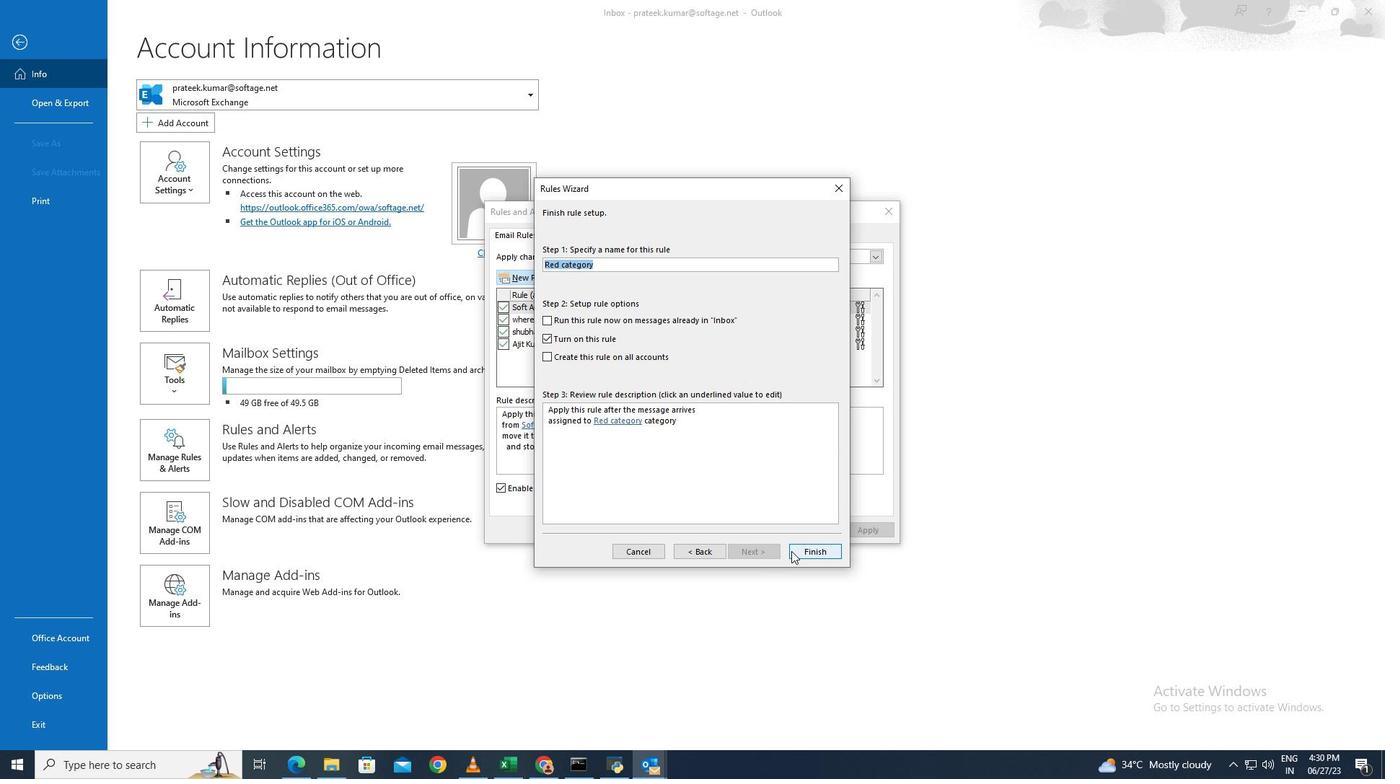 
Action: Mouse moved to (707, 423)
Screenshot: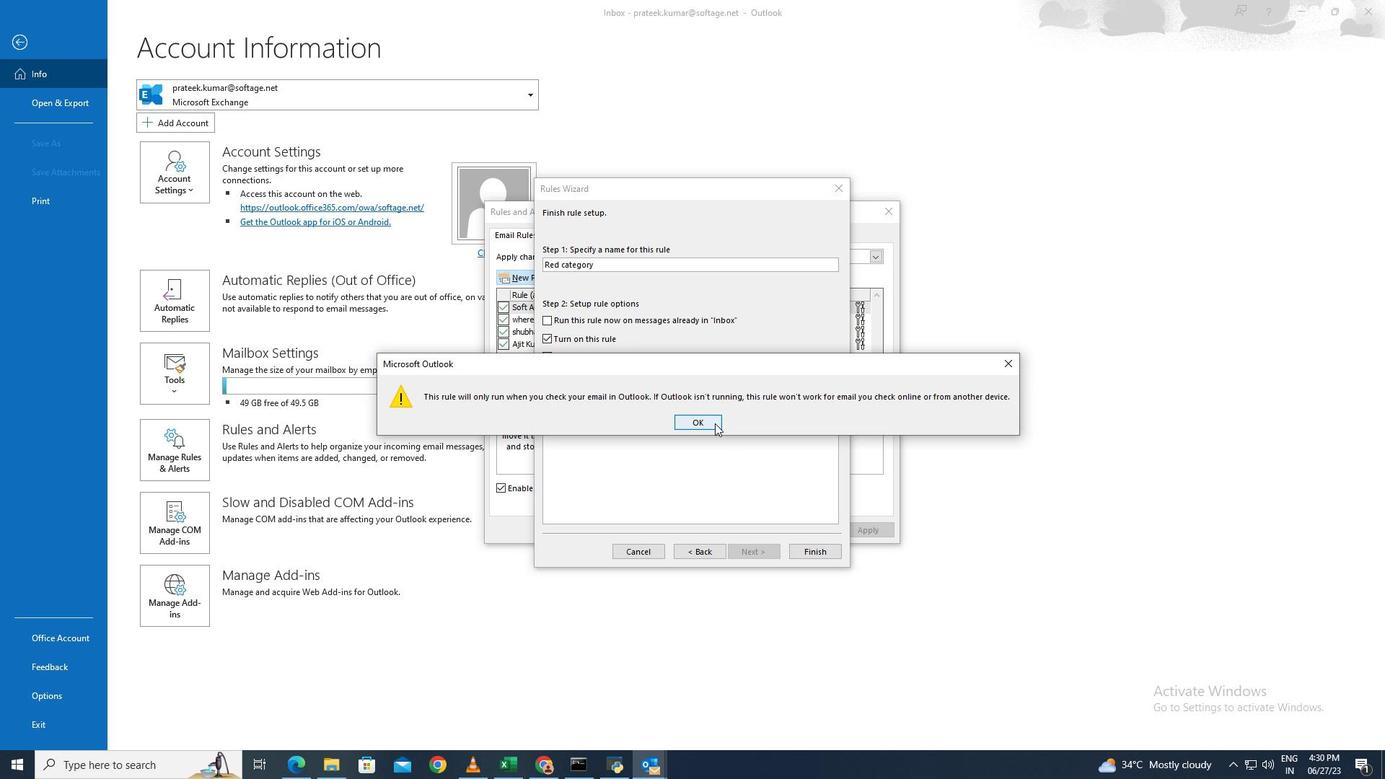 
Action: Mouse pressed left at (707, 423)
Screenshot: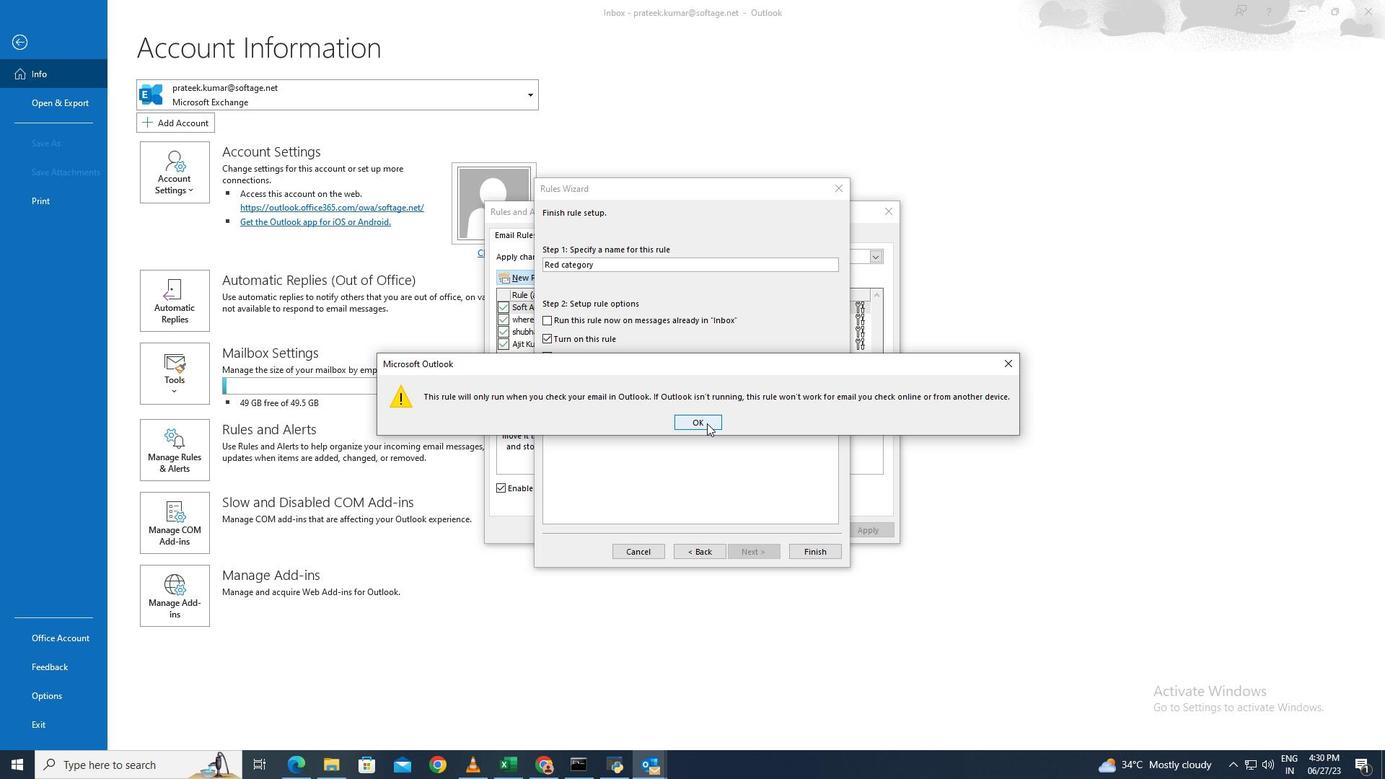 
Action: Mouse moved to (866, 534)
Screenshot: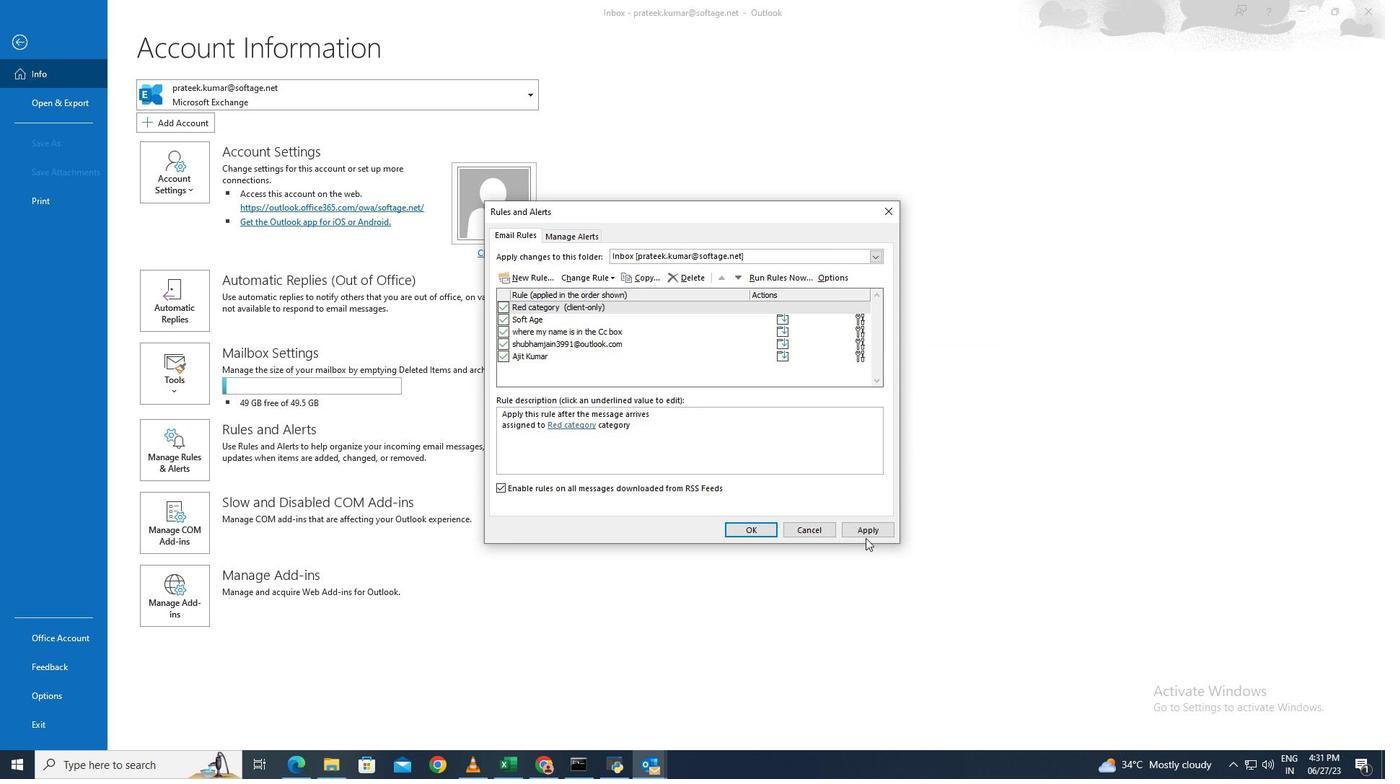 
Action: Mouse pressed left at (866, 534)
Screenshot: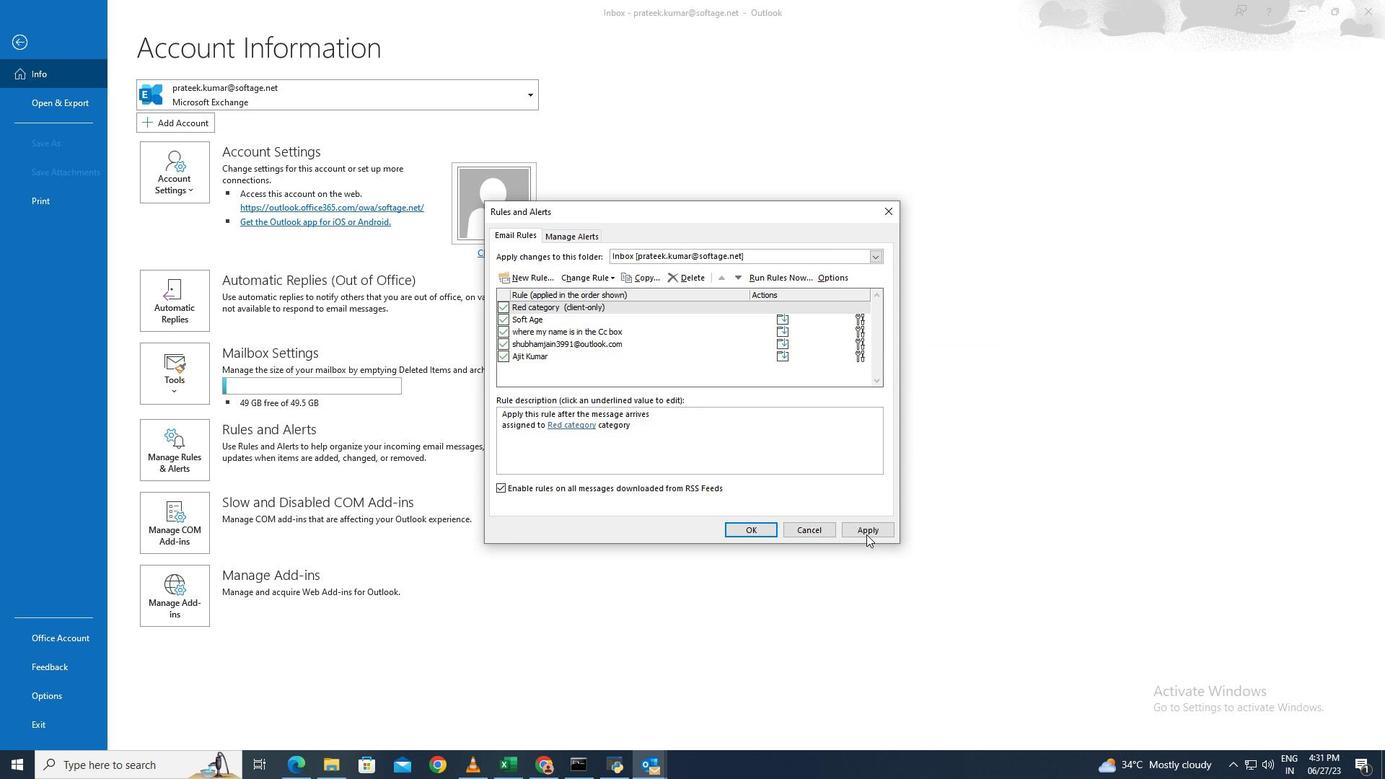 
Action: Mouse moved to (747, 529)
Screenshot: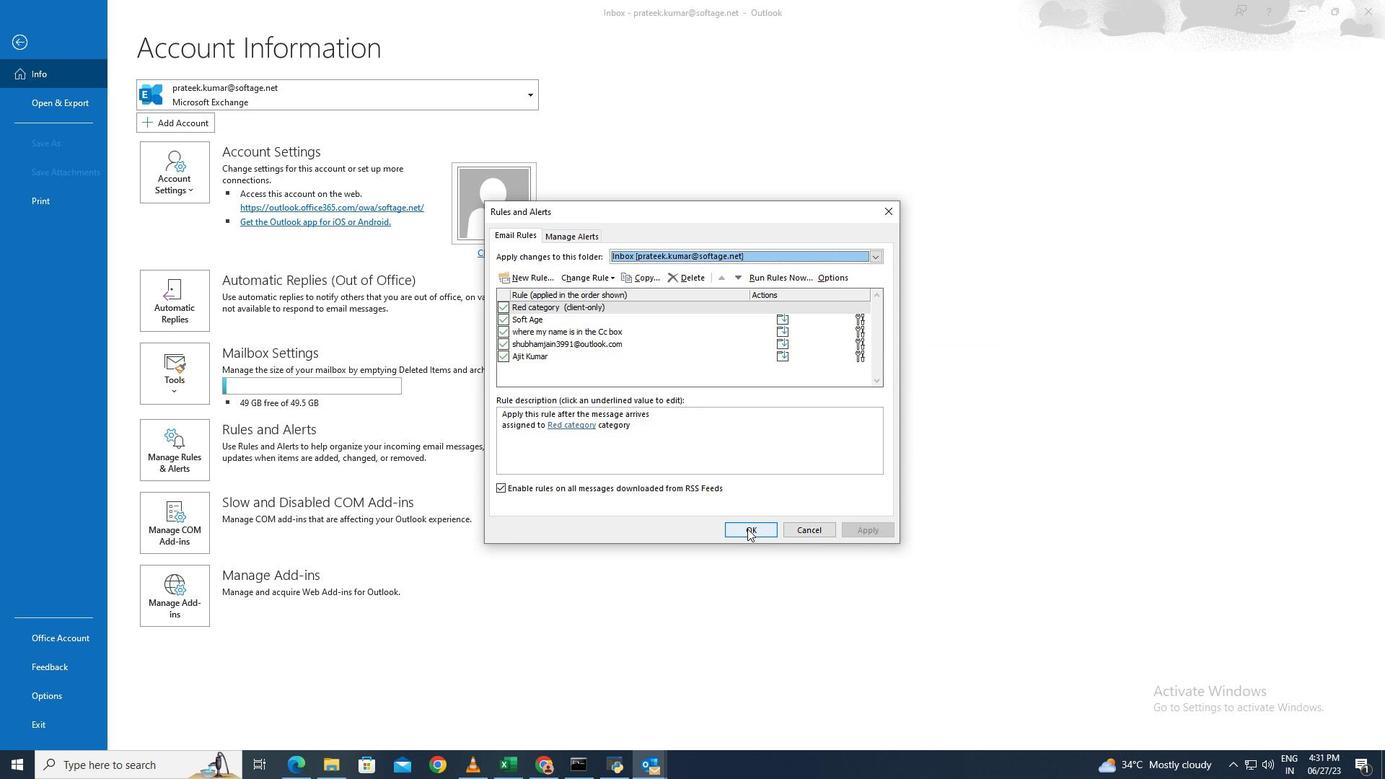 
Action: Mouse pressed left at (747, 529)
Screenshot: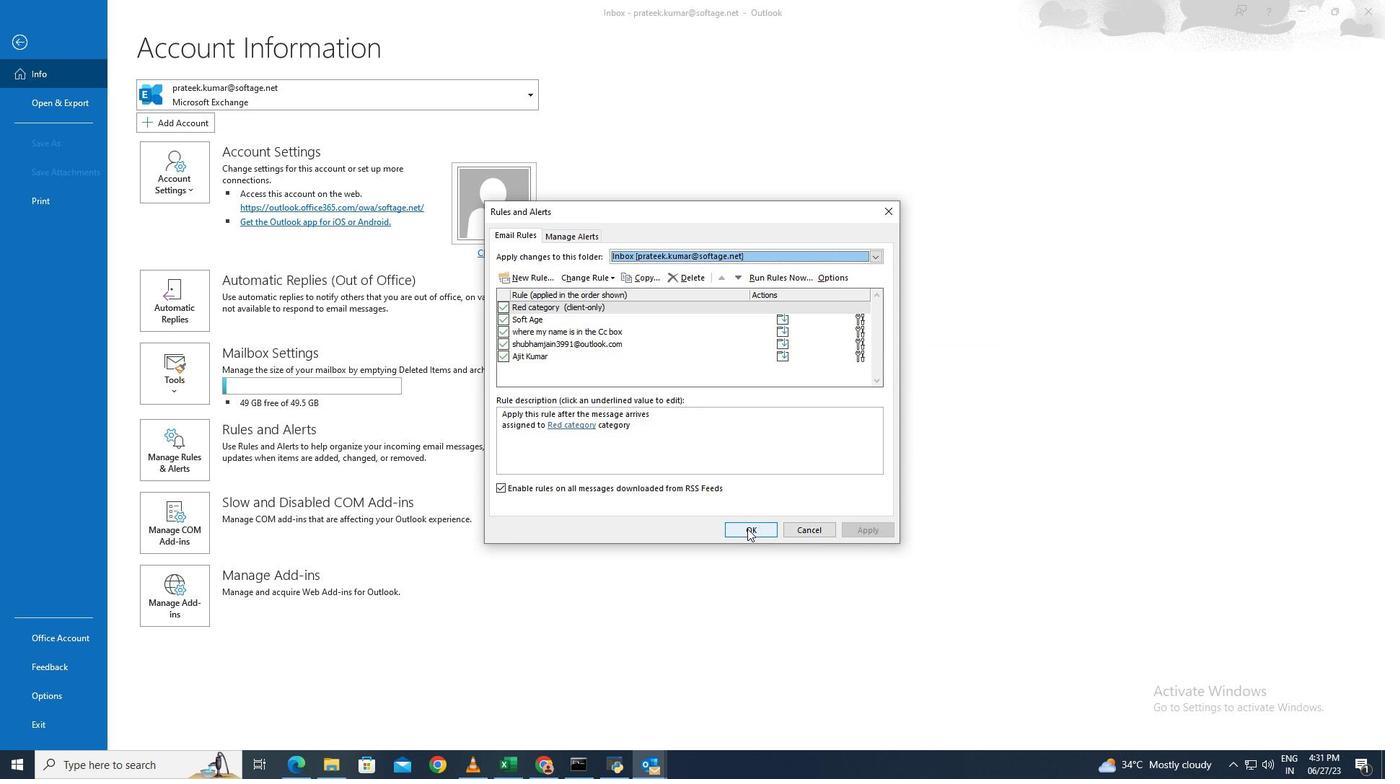 
